 Task: Set your language preferences in Google Chrome.
Action: Mouse moved to (936, 23)
Screenshot: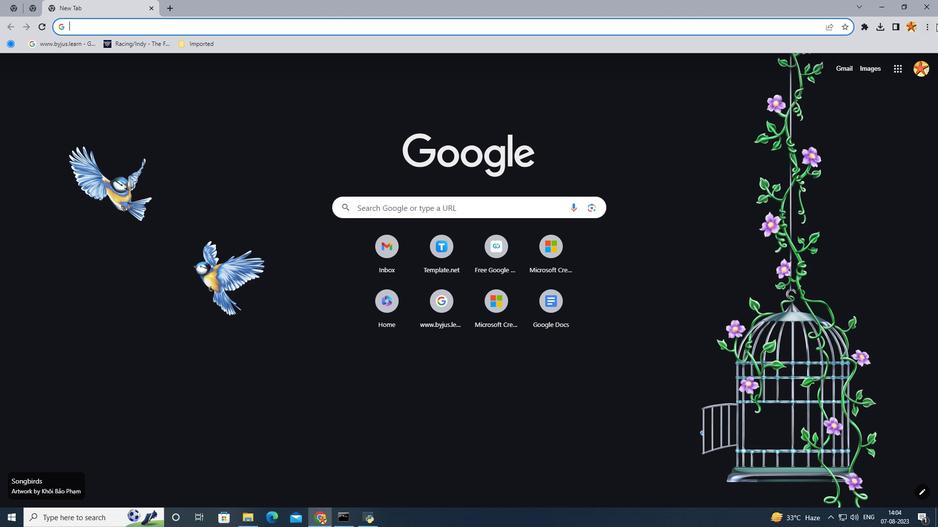 
Action: Mouse pressed left at (936, 23)
Screenshot: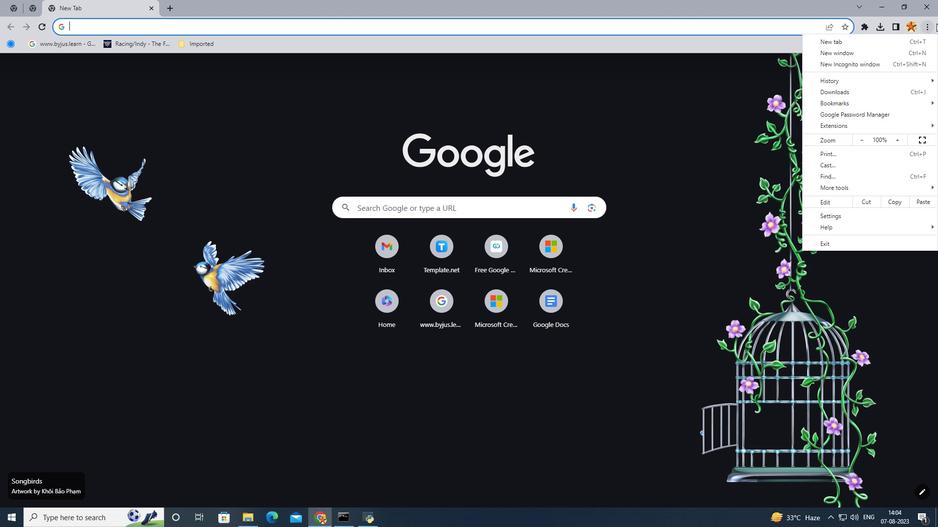
Action: Mouse moved to (828, 214)
Screenshot: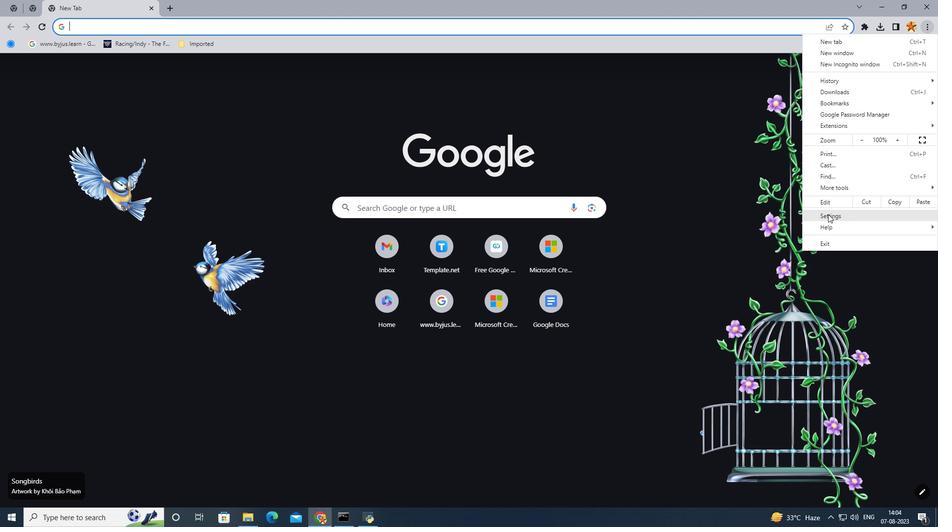 
Action: Mouse pressed left at (828, 214)
Screenshot: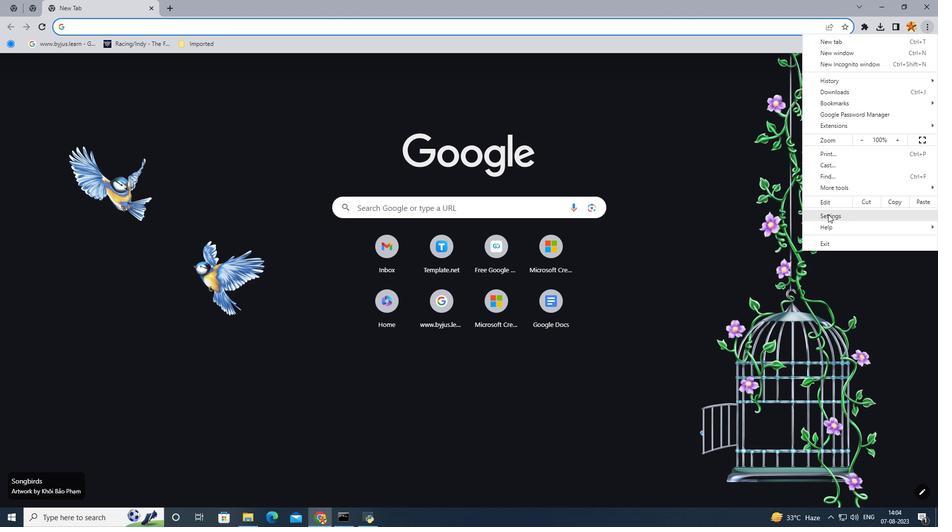 
Action: Mouse moved to (28, 244)
Screenshot: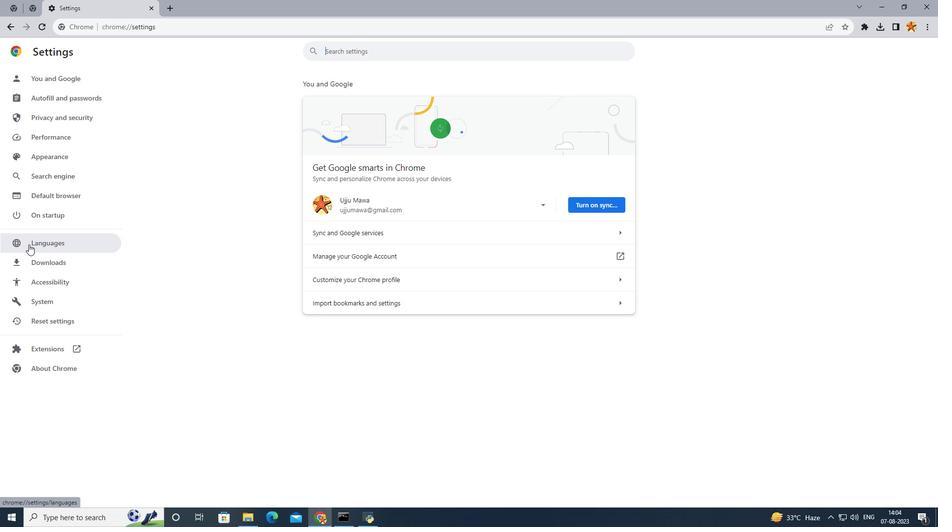 
Action: Mouse pressed left at (28, 244)
Screenshot: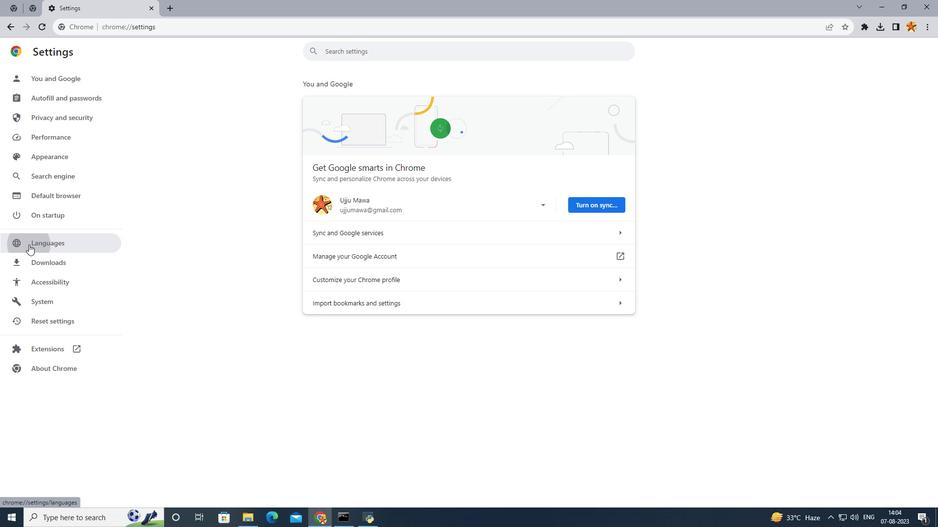 
Action: Mouse moved to (592, 120)
Screenshot: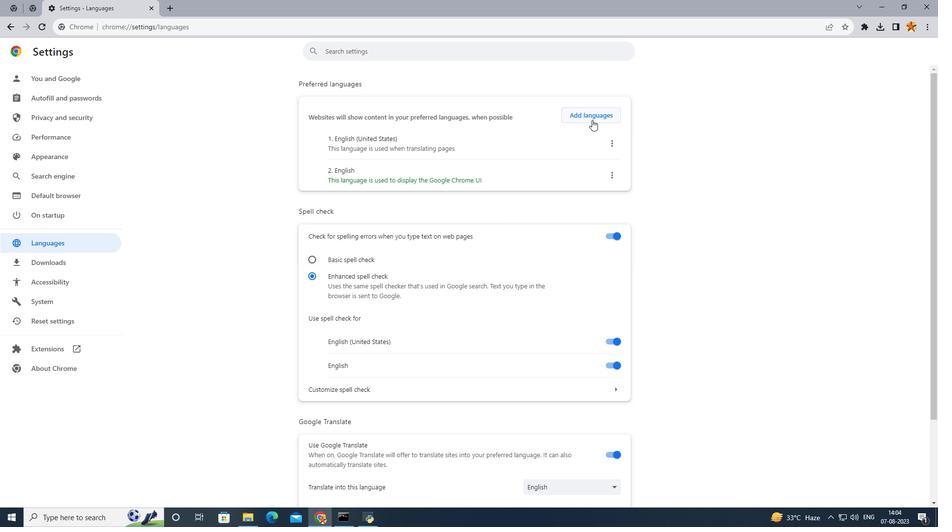 
Action: Mouse pressed left at (592, 120)
Screenshot: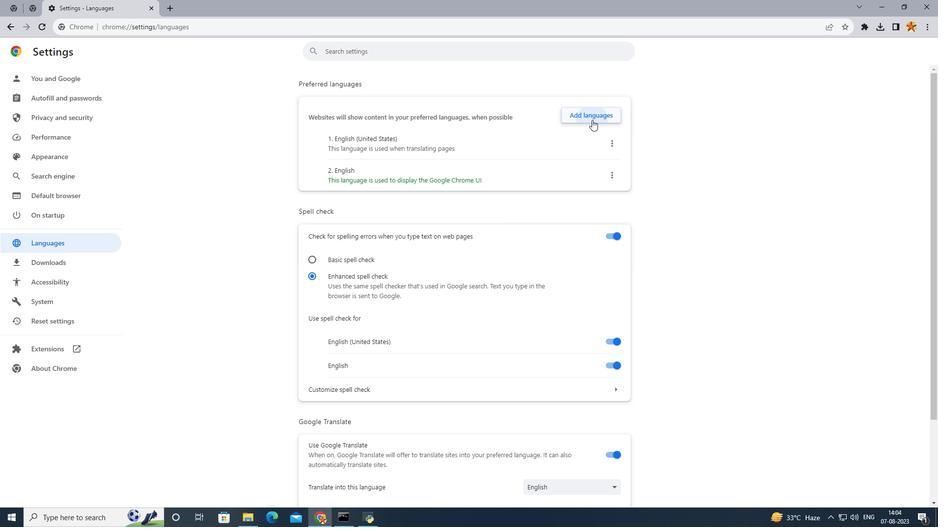 
Action: Mouse moved to (403, 257)
Screenshot: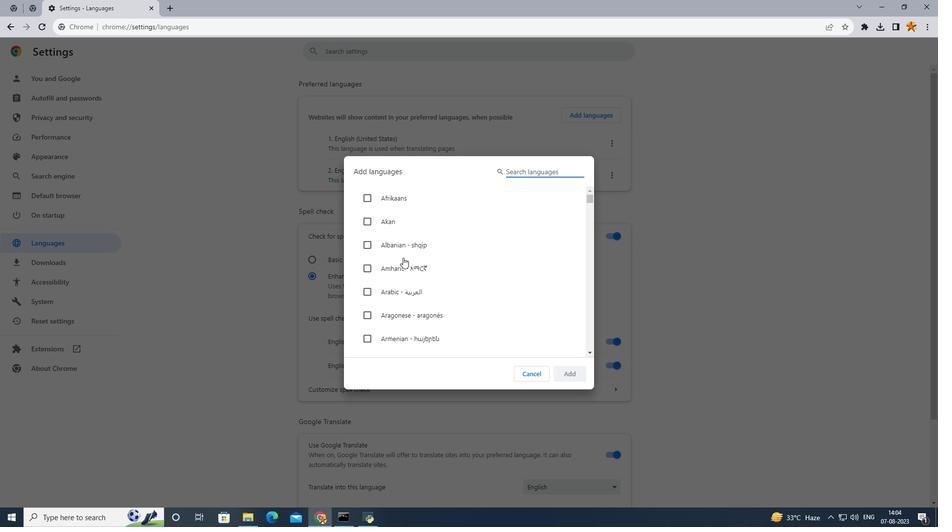
Action: Mouse scrolled (403, 257) with delta (0, 0)
Screenshot: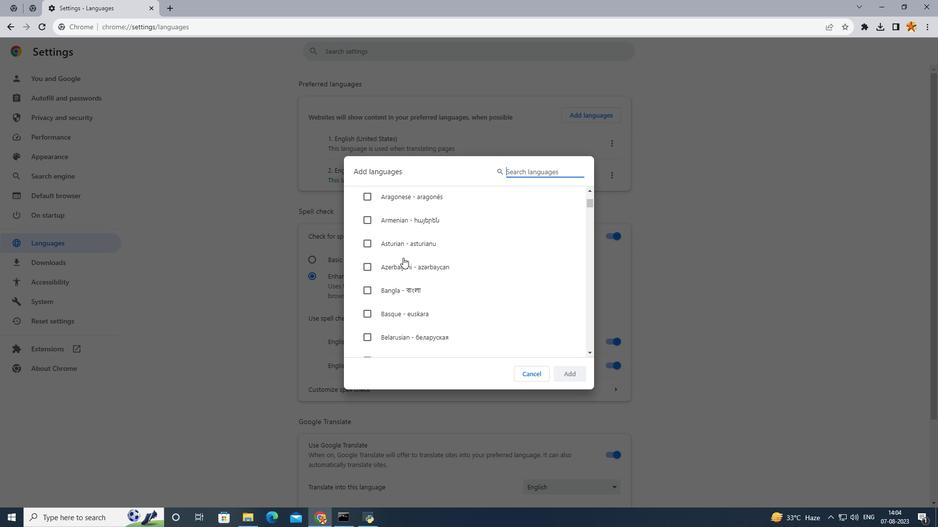 
Action: Mouse scrolled (403, 257) with delta (0, 0)
Screenshot: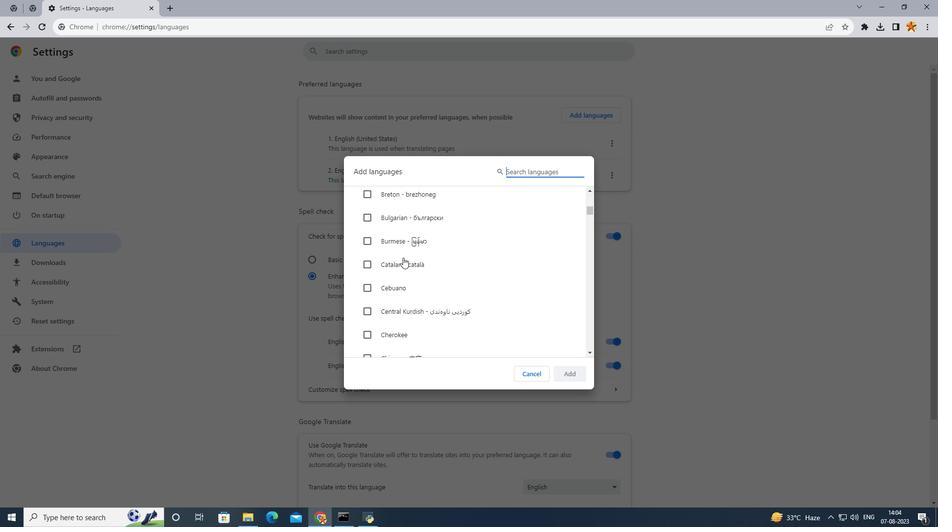 
Action: Mouse scrolled (403, 257) with delta (0, 0)
Screenshot: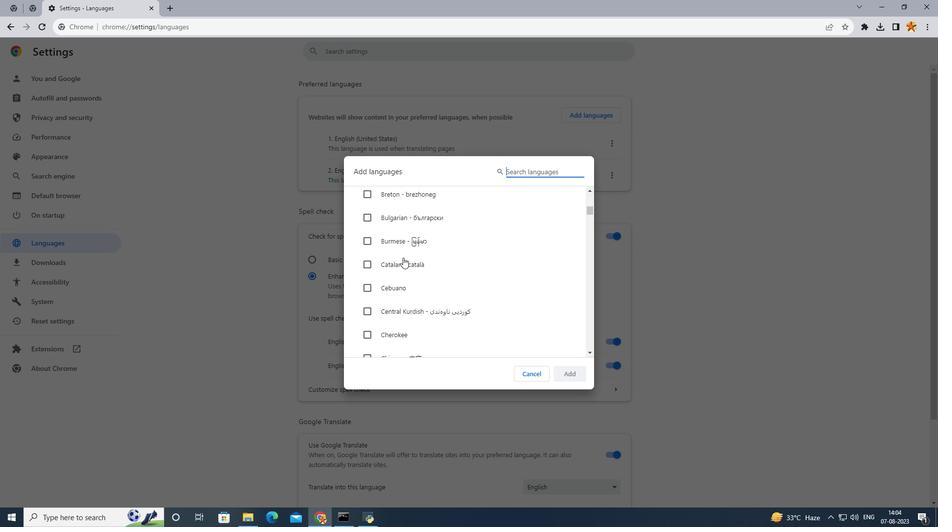 
Action: Mouse scrolled (403, 257) with delta (0, 0)
Screenshot: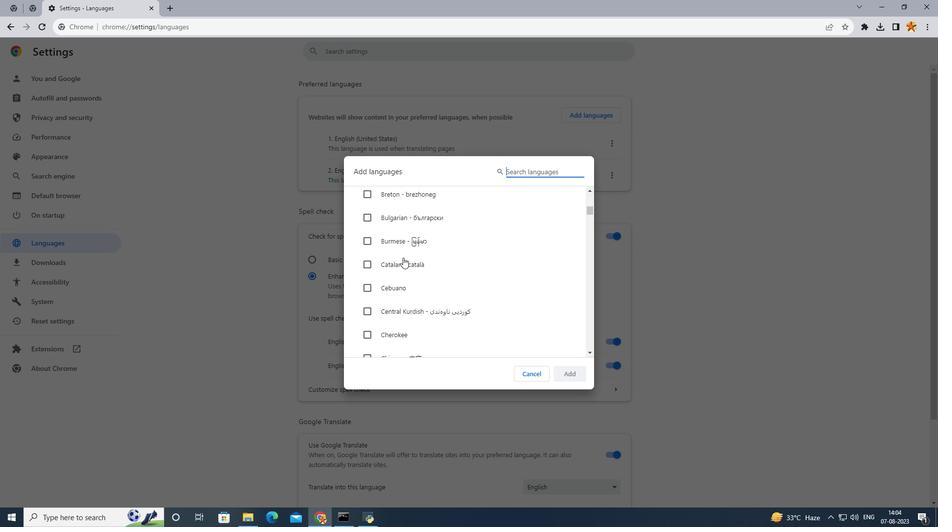 
Action: Mouse scrolled (403, 257) with delta (0, 0)
Screenshot: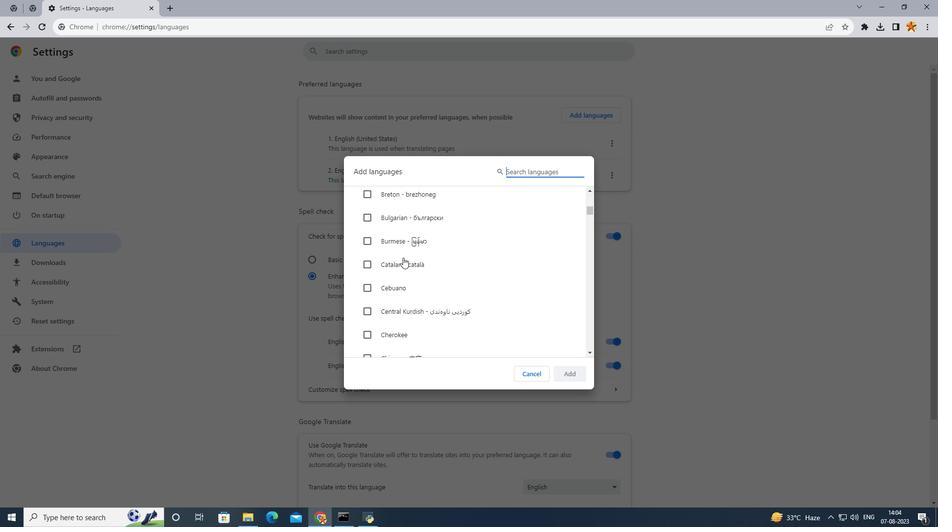 
Action: Mouse scrolled (403, 257) with delta (0, 0)
Screenshot: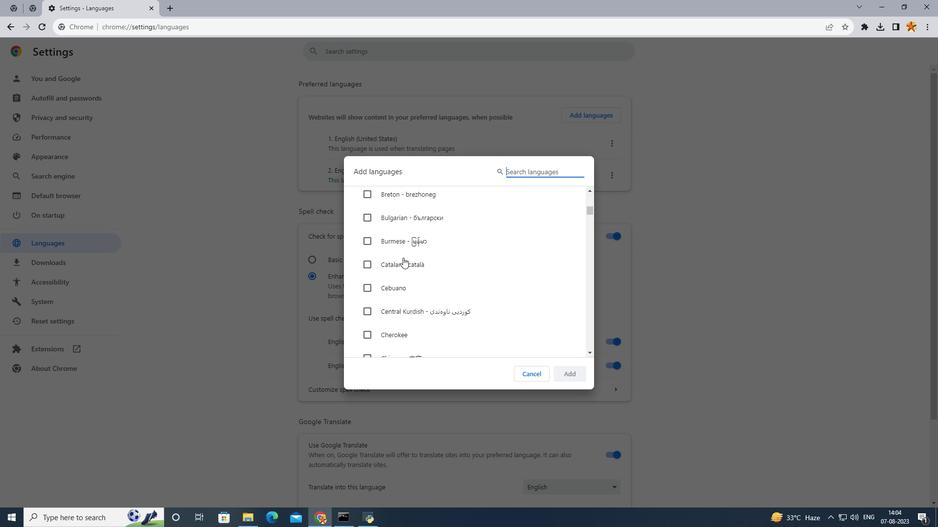 
Action: Mouse scrolled (403, 257) with delta (0, 0)
Screenshot: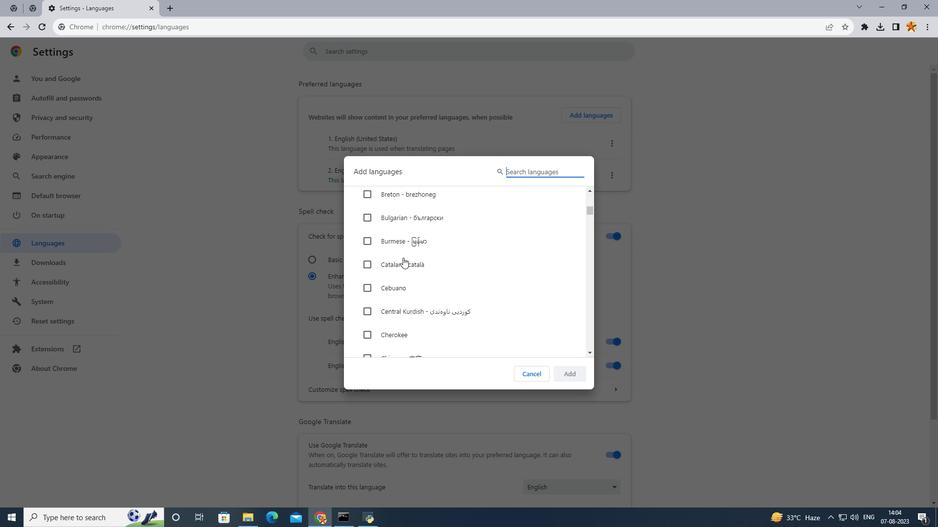 
Action: Mouse scrolled (403, 257) with delta (0, 0)
Screenshot: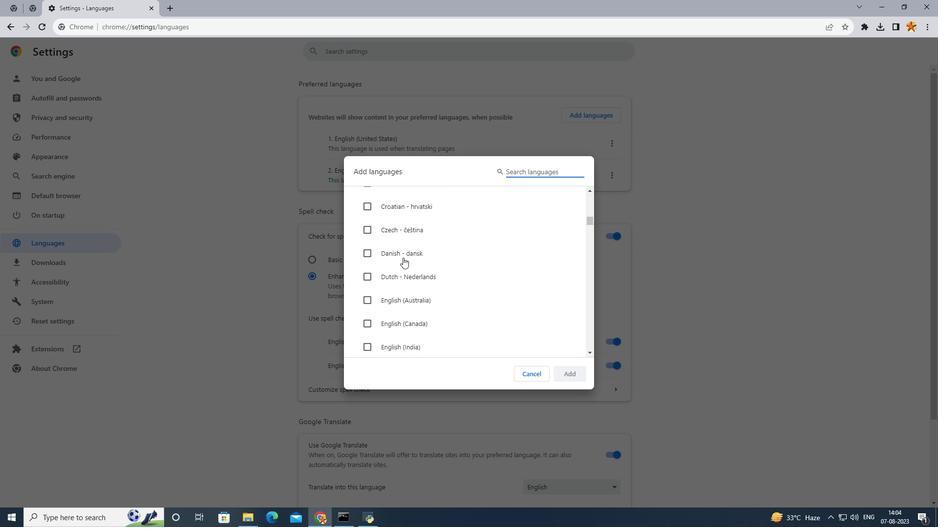 
Action: Mouse scrolled (403, 257) with delta (0, 0)
Screenshot: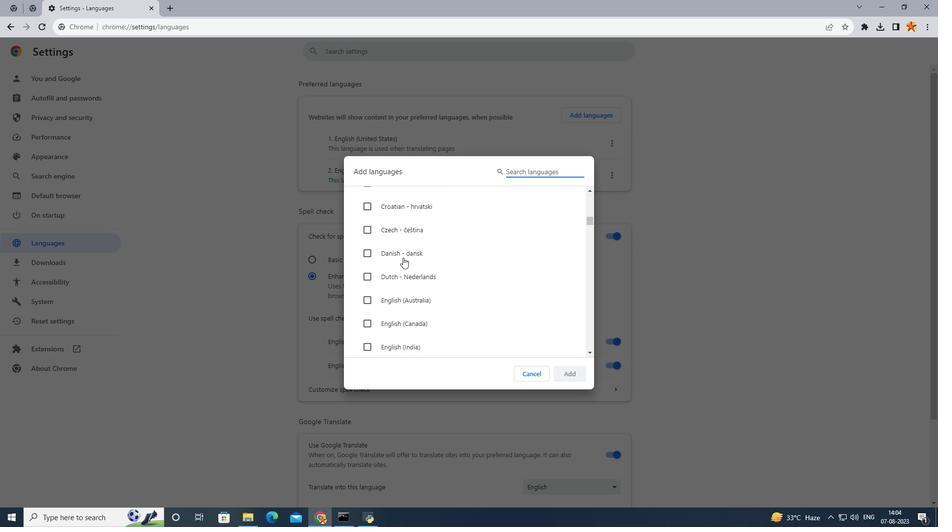 
Action: Mouse scrolled (403, 257) with delta (0, 0)
Screenshot: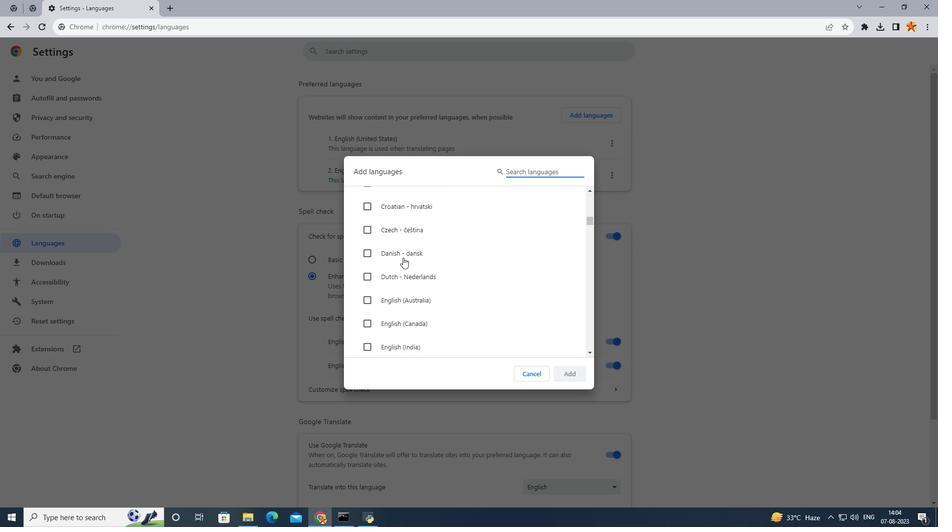 
Action: Mouse scrolled (403, 256) with delta (0, 0)
Screenshot: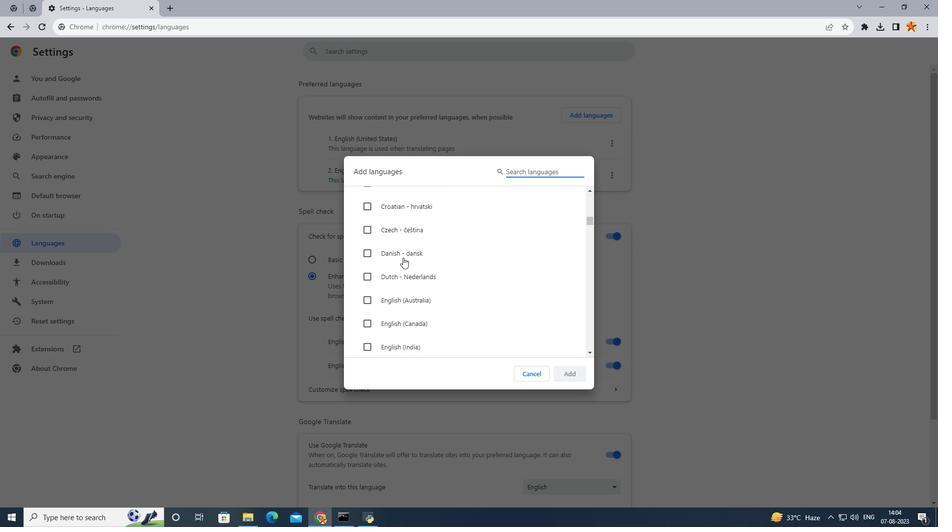 
Action: Mouse scrolled (403, 257) with delta (0, 0)
Screenshot: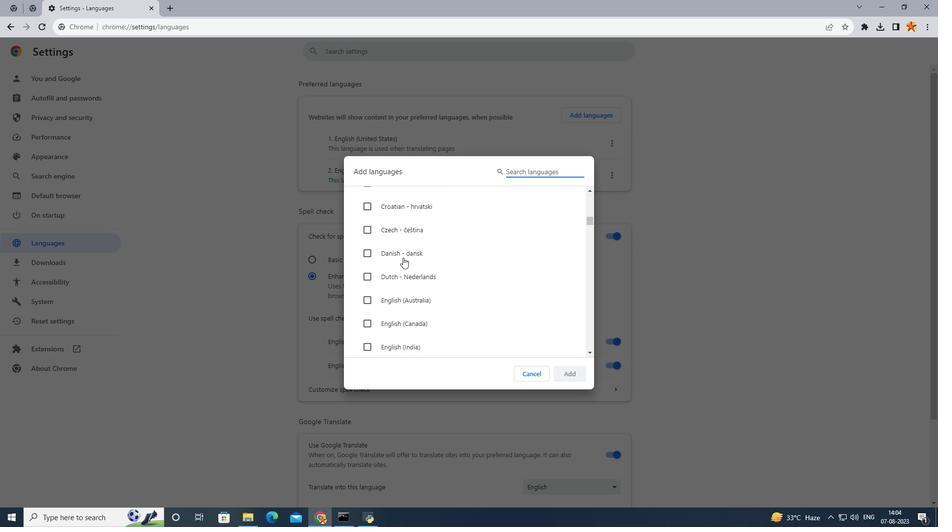 
Action: Mouse scrolled (403, 257) with delta (0, 0)
Screenshot: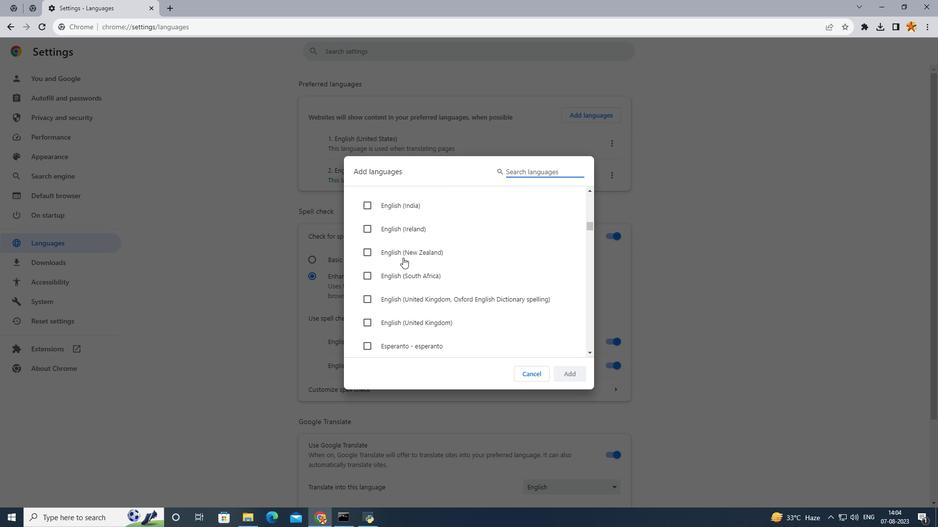 
Action: Mouse scrolled (403, 257) with delta (0, 0)
Screenshot: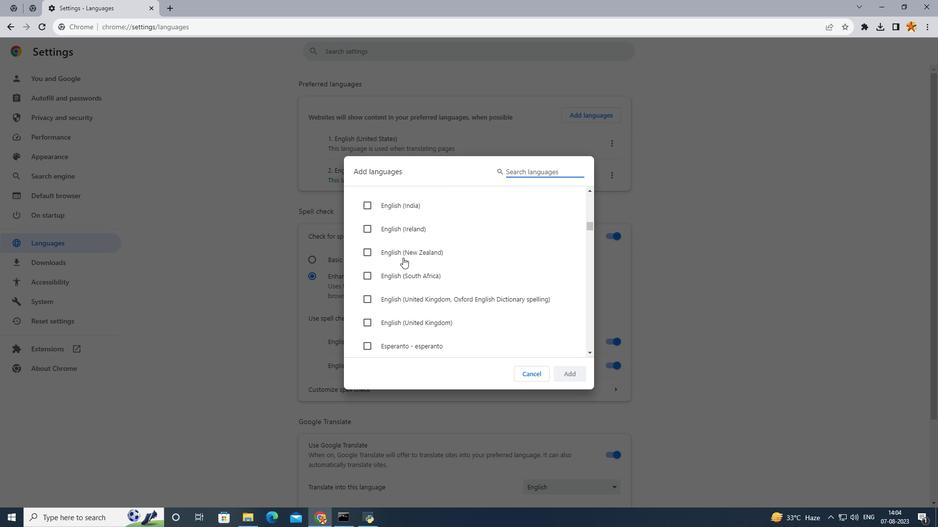
Action: Mouse scrolled (403, 257) with delta (0, 0)
Screenshot: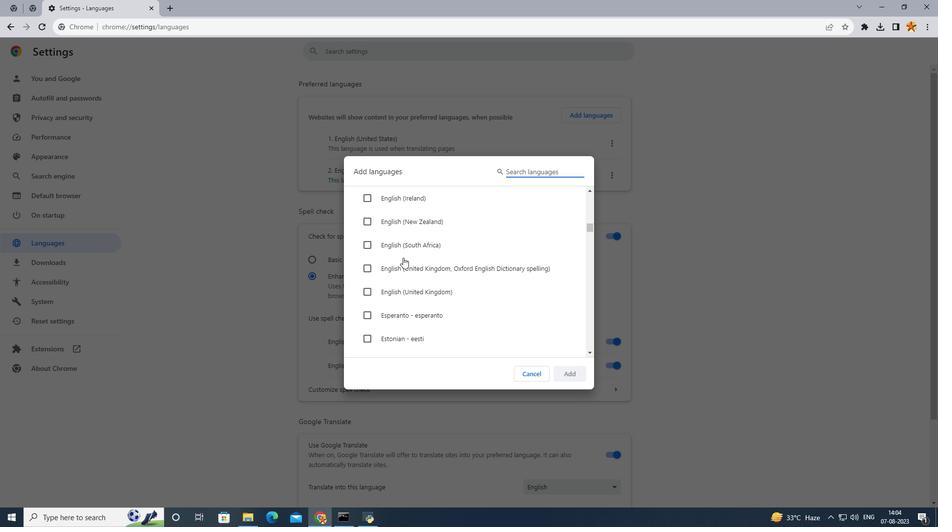 
Action: Mouse scrolled (403, 257) with delta (0, 0)
Screenshot: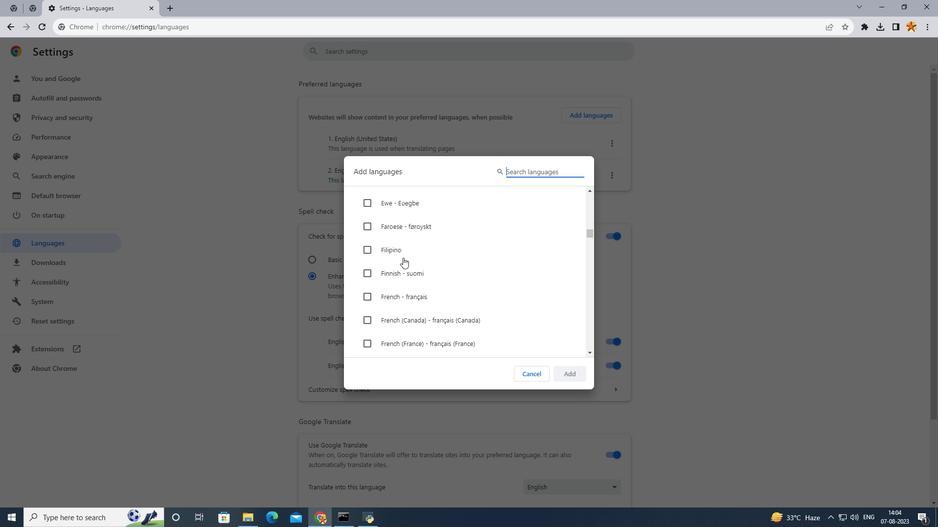
Action: Mouse scrolled (403, 257) with delta (0, 0)
Screenshot: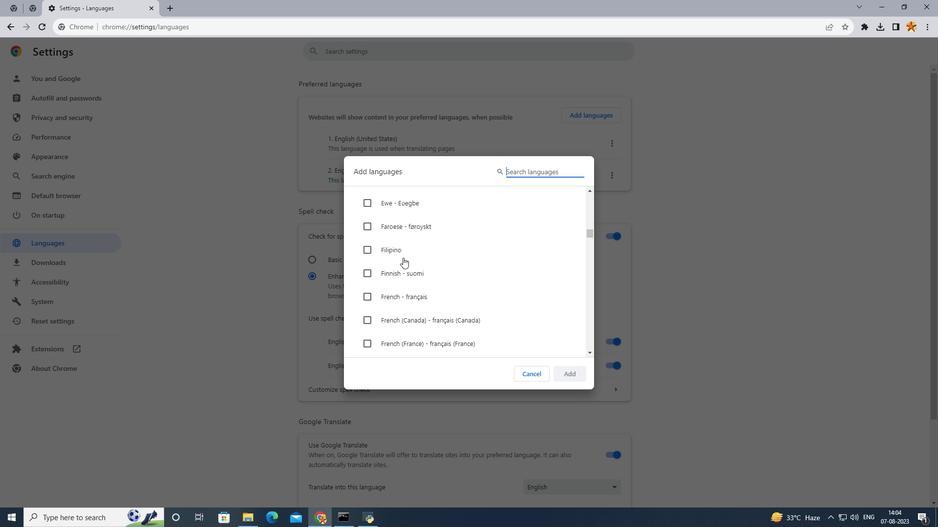 
Action: Mouse scrolled (403, 257) with delta (0, 0)
Screenshot: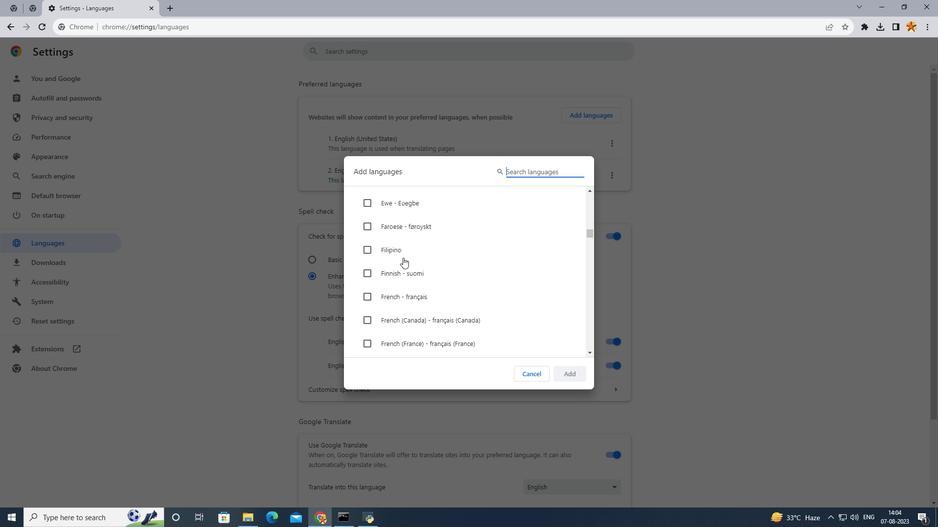 
Action: Mouse scrolled (403, 257) with delta (0, 0)
Screenshot: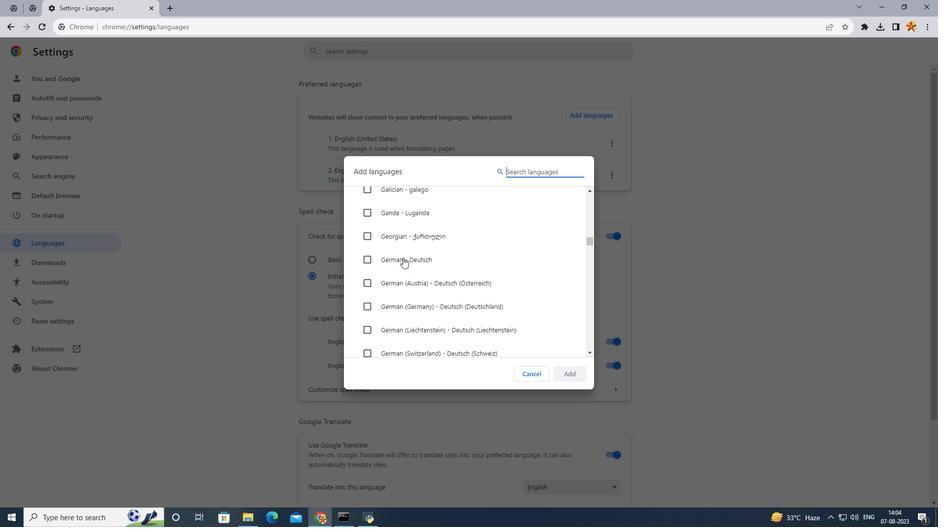 
Action: Mouse scrolled (403, 257) with delta (0, 0)
Screenshot: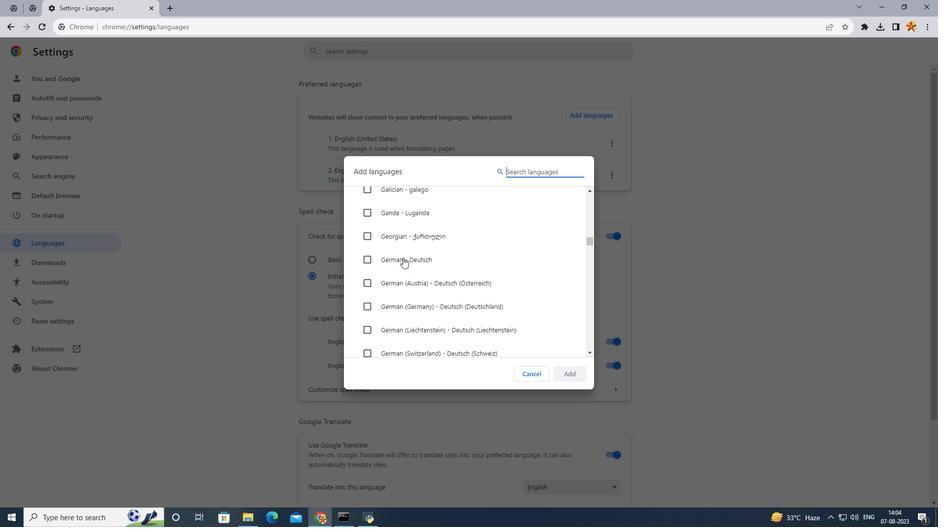 
Action: Mouse scrolled (403, 257) with delta (0, 0)
Screenshot: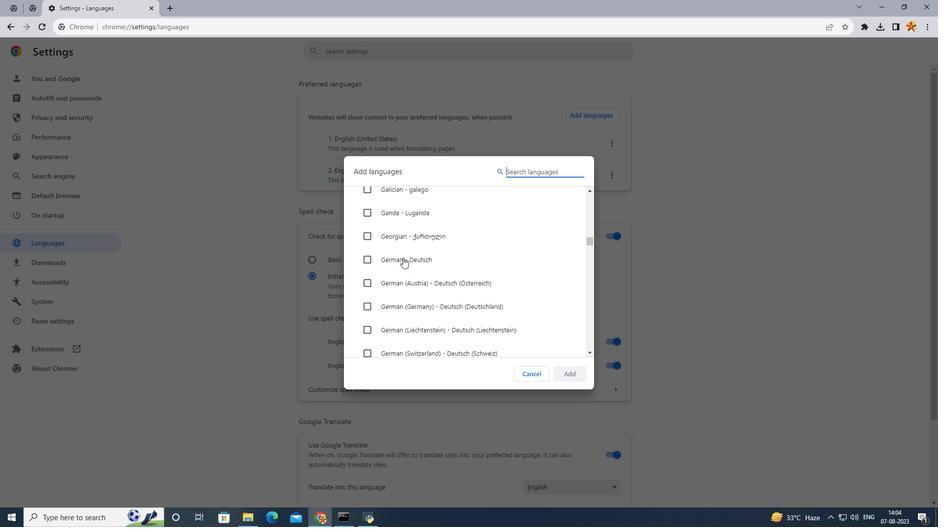 
Action: Mouse scrolled (403, 257) with delta (0, 0)
Screenshot: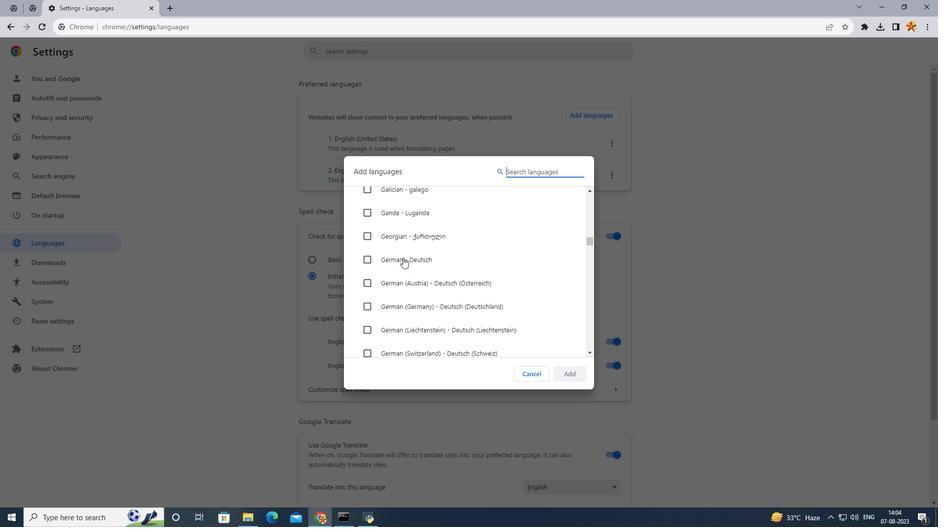
Action: Mouse scrolled (403, 257) with delta (0, 0)
Screenshot: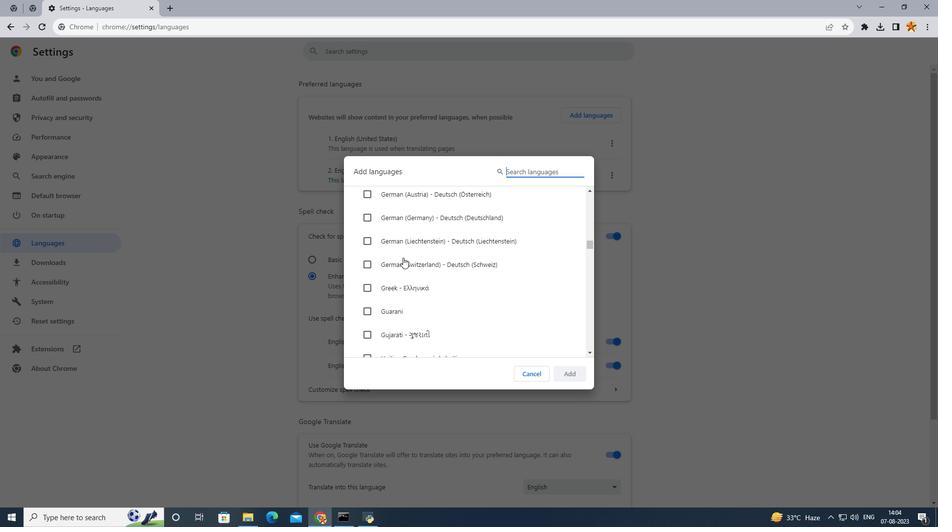 
Action: Mouse scrolled (403, 257) with delta (0, 0)
Screenshot: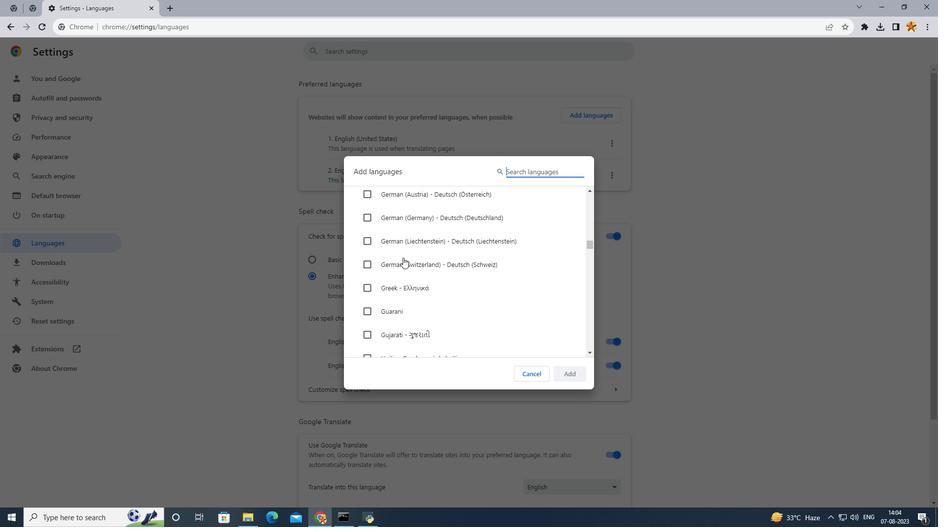 
Action: Mouse scrolled (403, 257) with delta (0, 0)
Screenshot: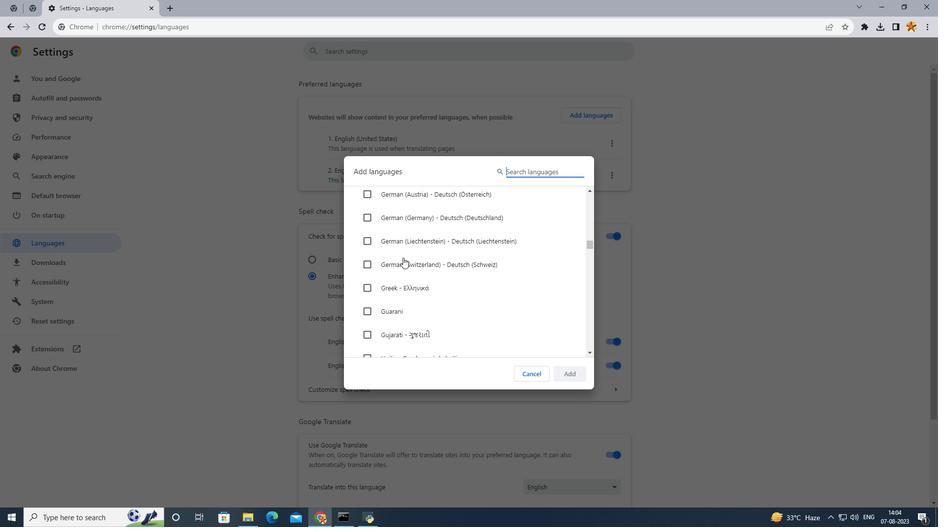 
Action: Mouse scrolled (403, 257) with delta (0, 0)
Screenshot: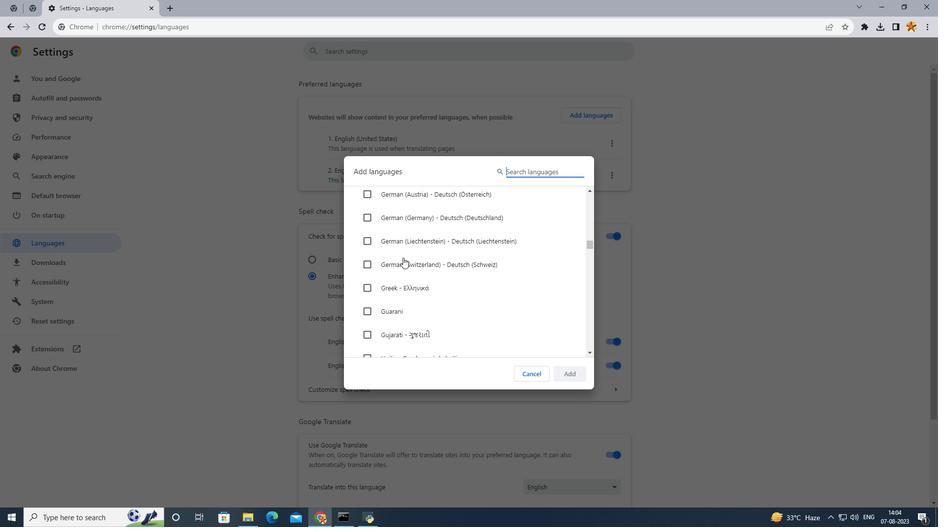 
Action: Mouse scrolled (403, 257) with delta (0, 0)
Screenshot: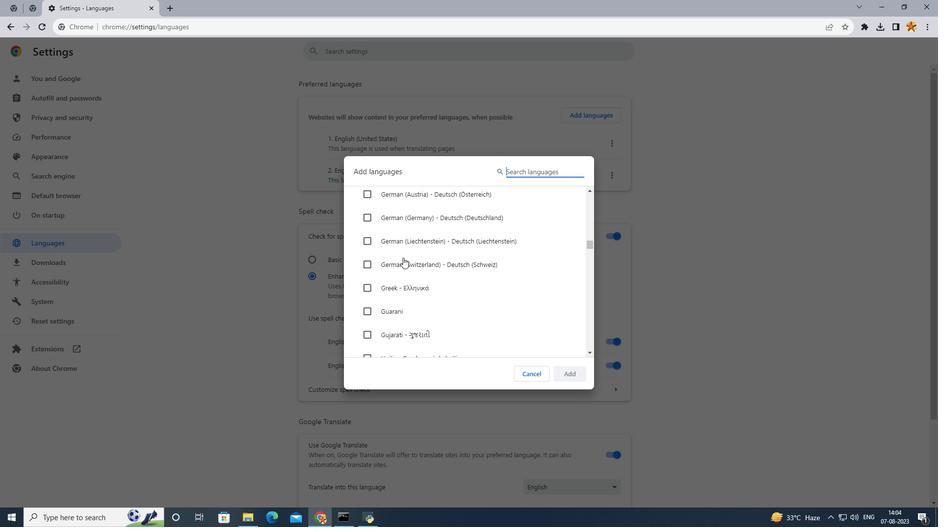 
Action: Mouse scrolled (403, 257) with delta (0, 0)
Screenshot: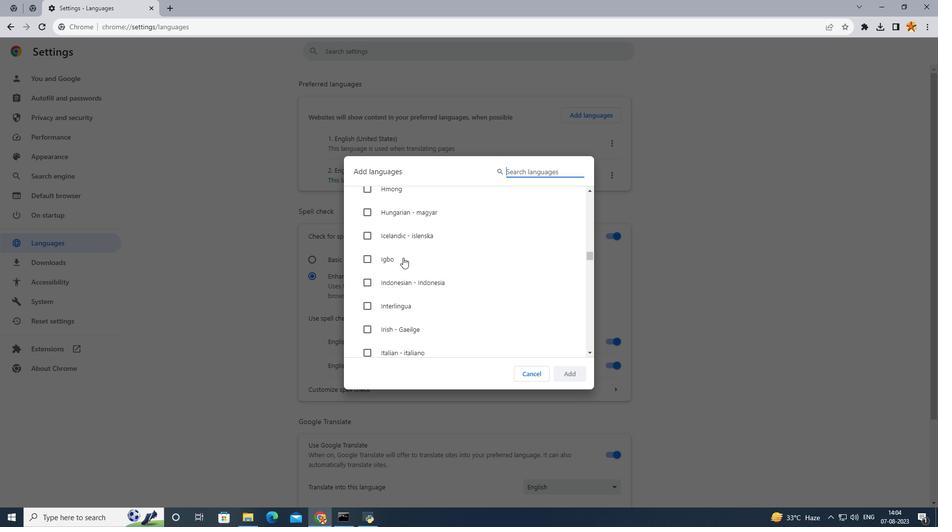 
Action: Mouse scrolled (403, 257) with delta (0, 0)
Screenshot: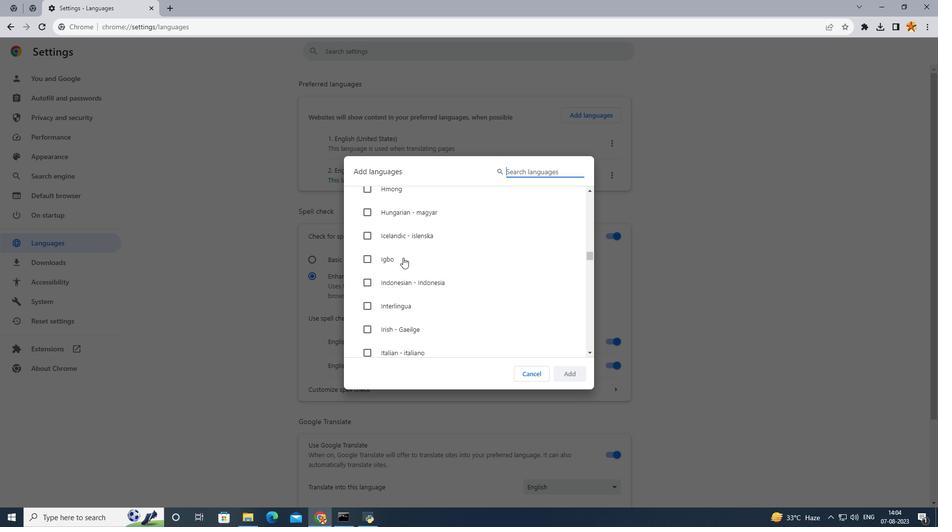 
Action: Mouse scrolled (403, 257) with delta (0, 0)
Screenshot: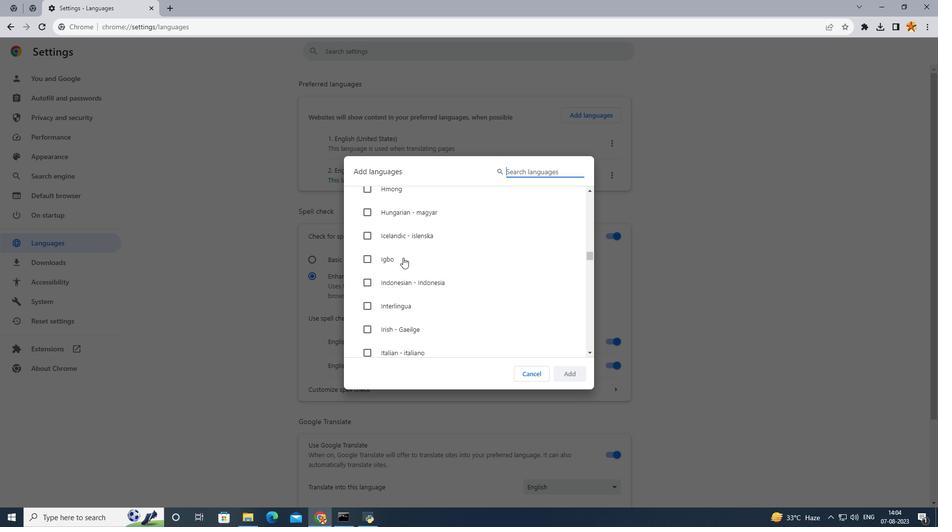 
Action: Mouse scrolled (403, 257) with delta (0, 0)
Screenshot: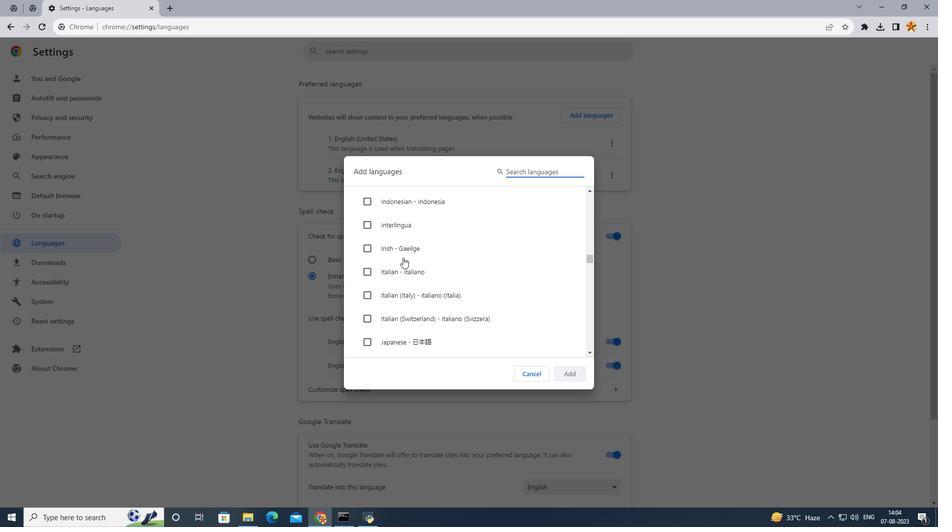 
Action: Mouse scrolled (403, 257) with delta (0, 0)
Screenshot: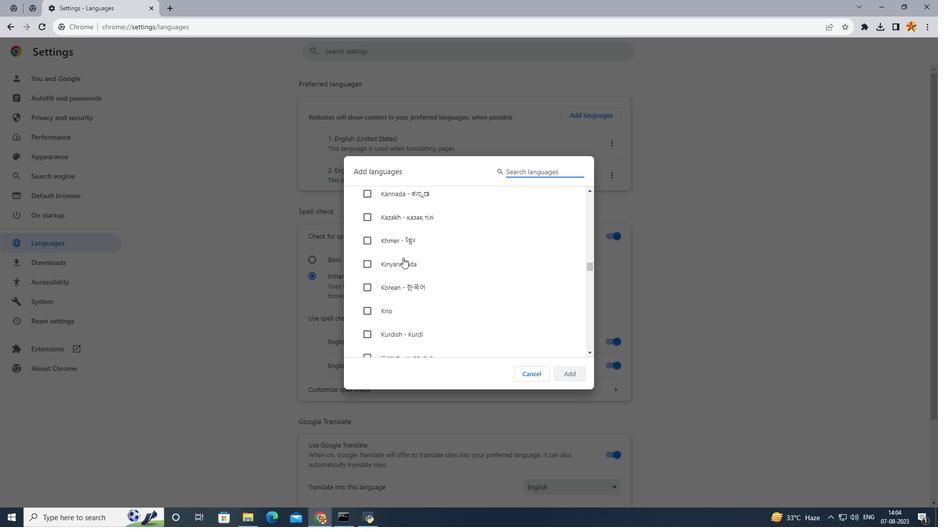 
Action: Mouse scrolled (403, 257) with delta (0, 0)
Screenshot: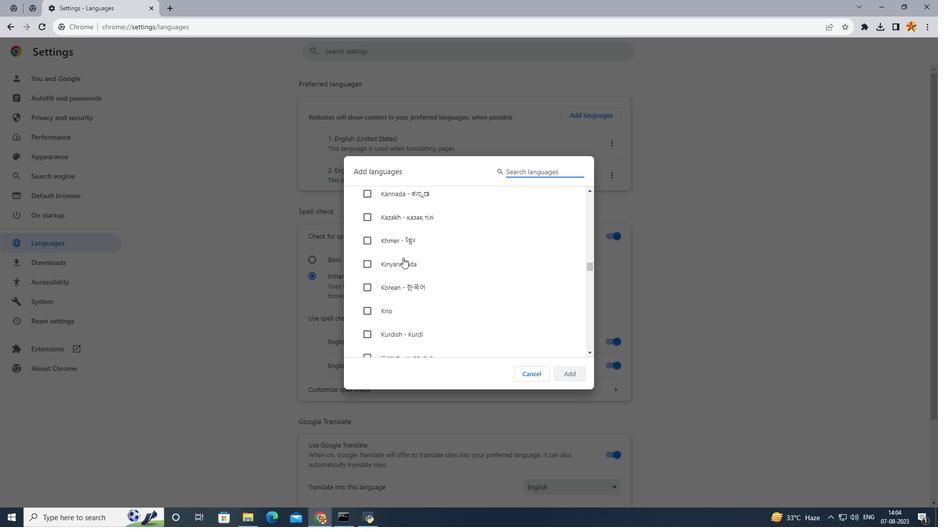 
Action: Mouse scrolled (403, 256) with delta (0, 0)
Screenshot: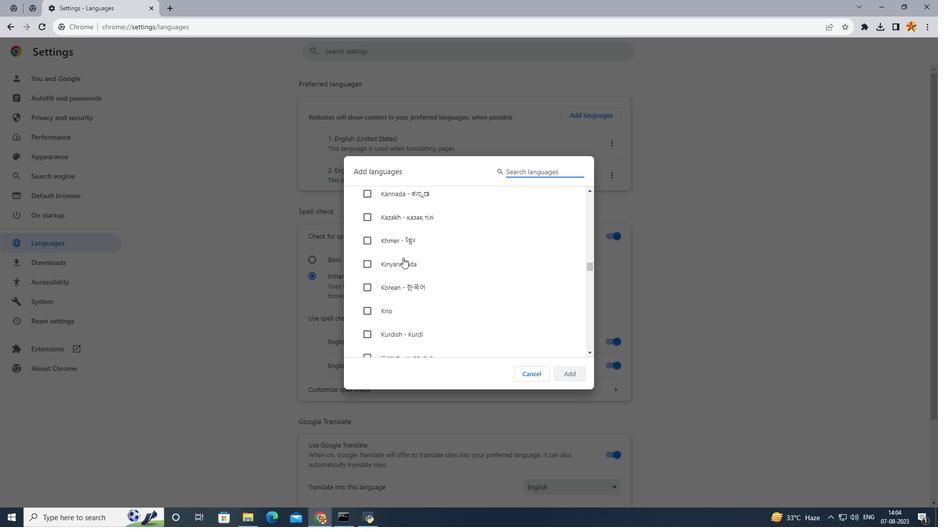 
Action: Mouse scrolled (403, 257) with delta (0, 0)
Screenshot: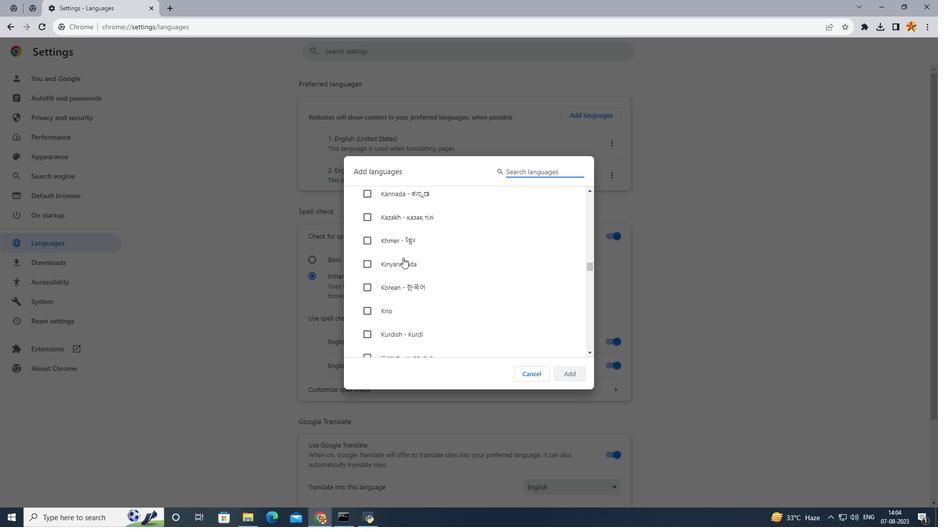 
Action: Mouse scrolled (403, 257) with delta (0, 0)
Screenshot: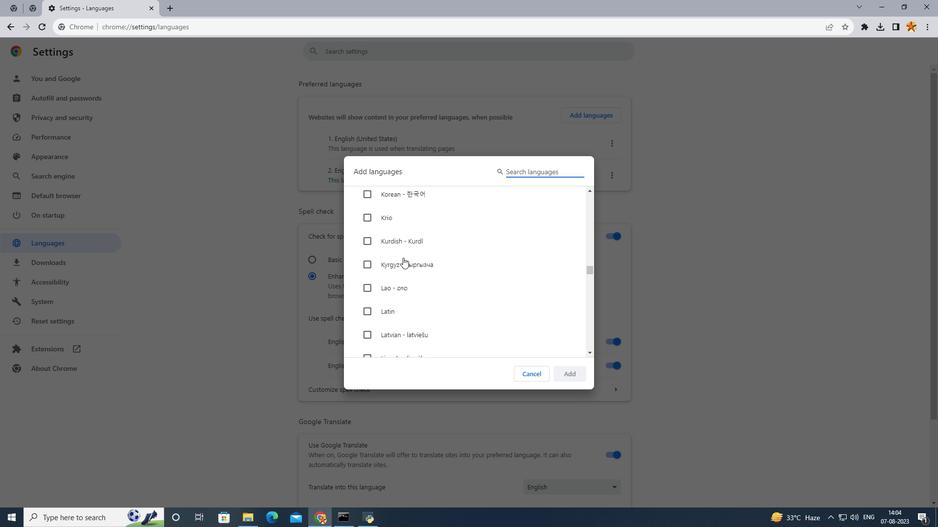 
Action: Mouse scrolled (403, 257) with delta (0, 0)
Screenshot: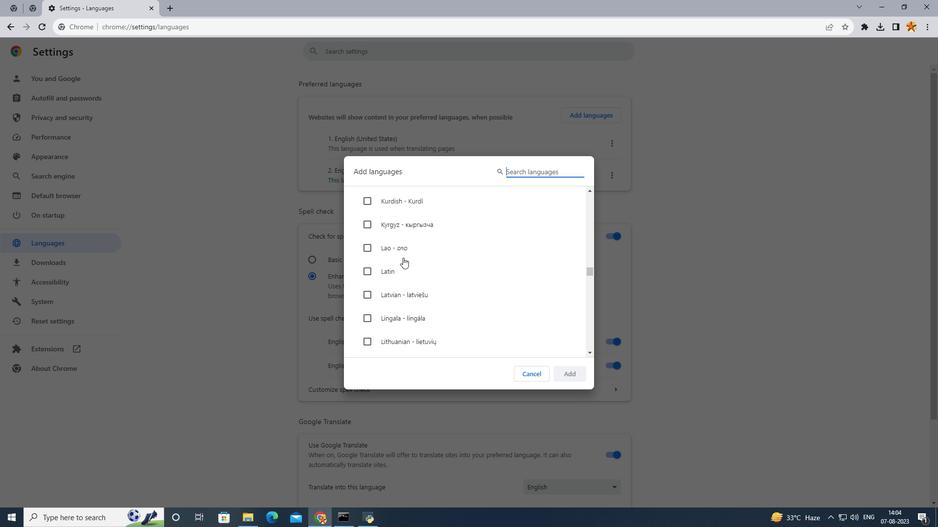 
Action: Mouse scrolled (403, 257) with delta (0, 0)
Screenshot: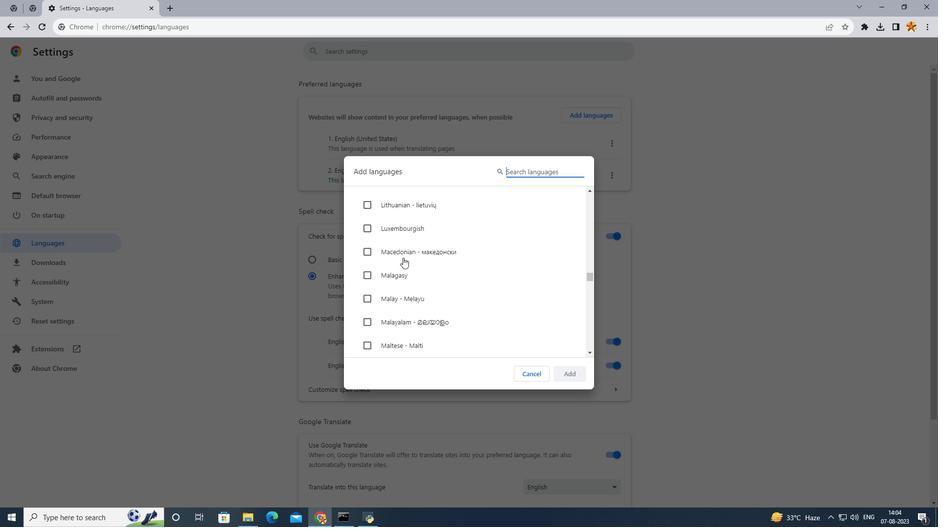 
Action: Mouse scrolled (403, 257) with delta (0, 0)
Screenshot: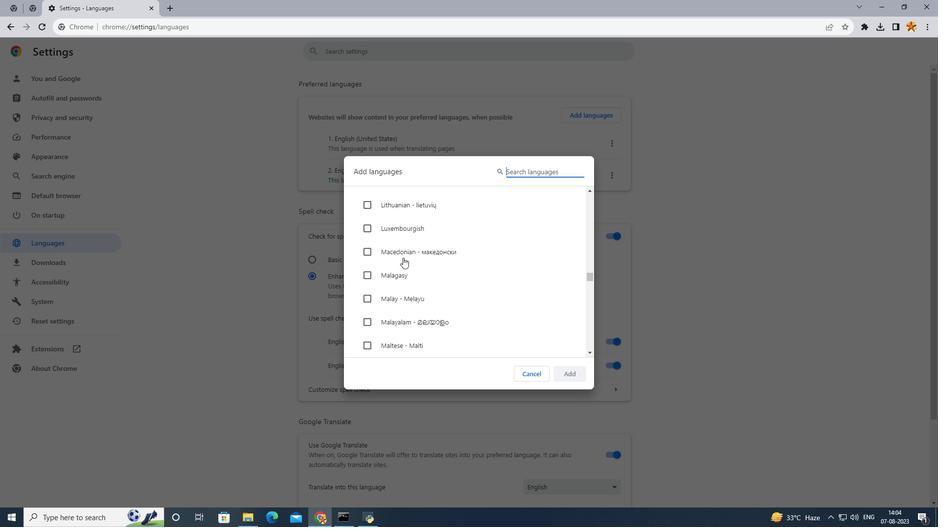 
Action: Mouse scrolled (403, 257) with delta (0, 0)
Screenshot: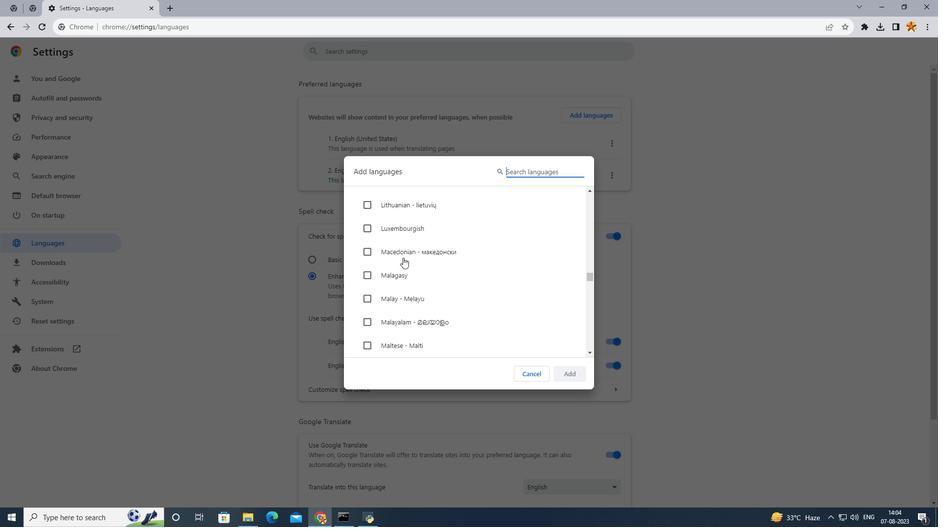 
Action: Mouse scrolled (403, 257) with delta (0, 0)
Screenshot: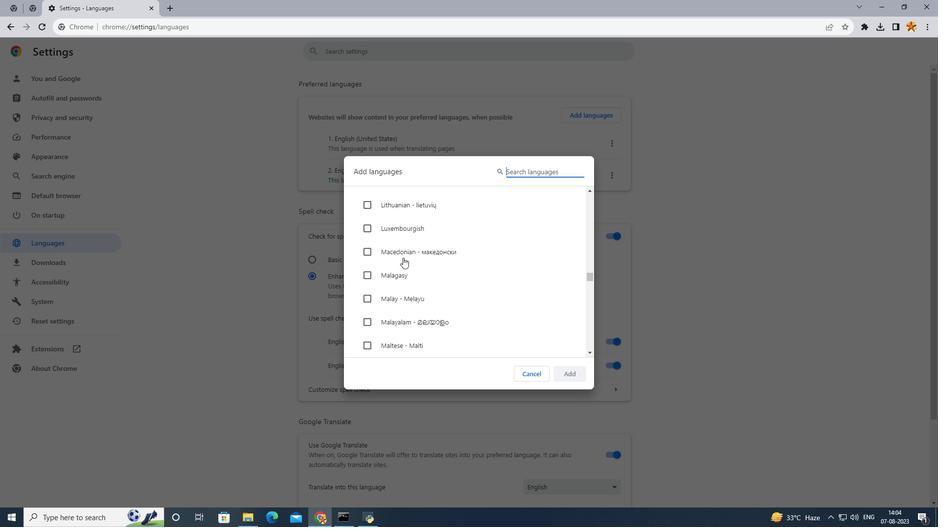 
Action: Mouse scrolled (403, 257) with delta (0, 0)
Screenshot: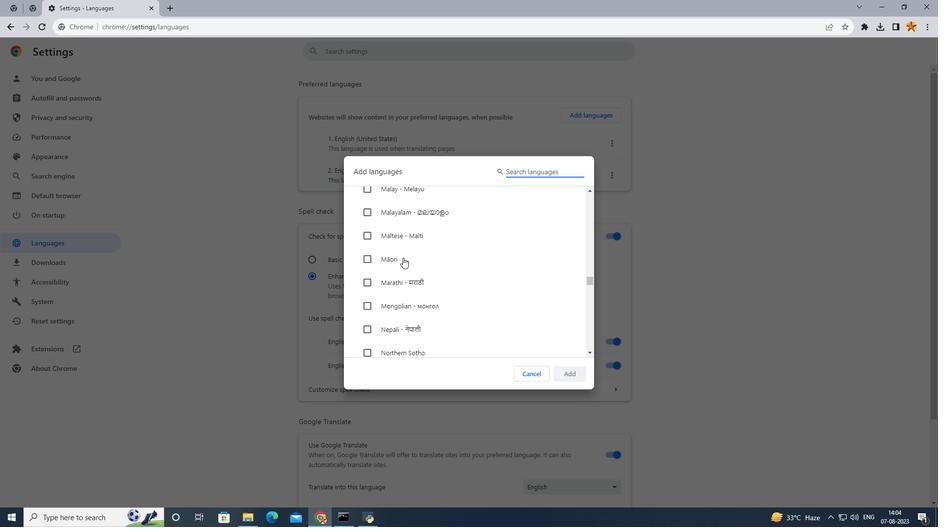 
Action: Mouse scrolled (403, 258) with delta (0, 0)
Screenshot: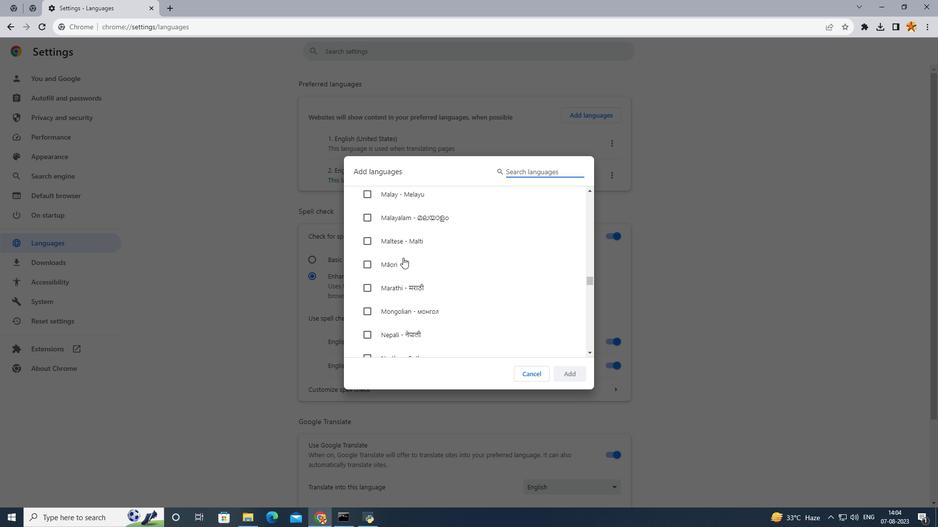 
Action: Mouse scrolled (403, 258) with delta (0, 0)
Screenshot: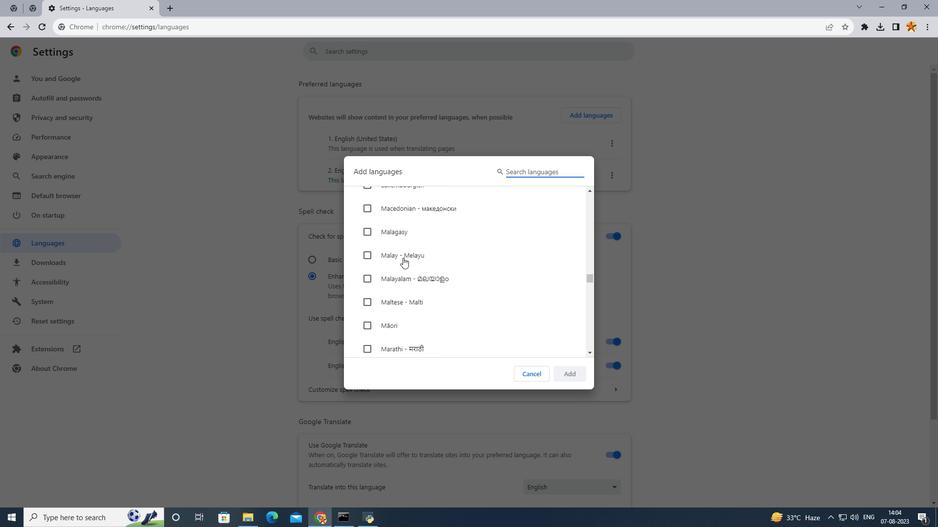 
Action: Mouse scrolled (403, 257) with delta (0, 0)
Screenshot: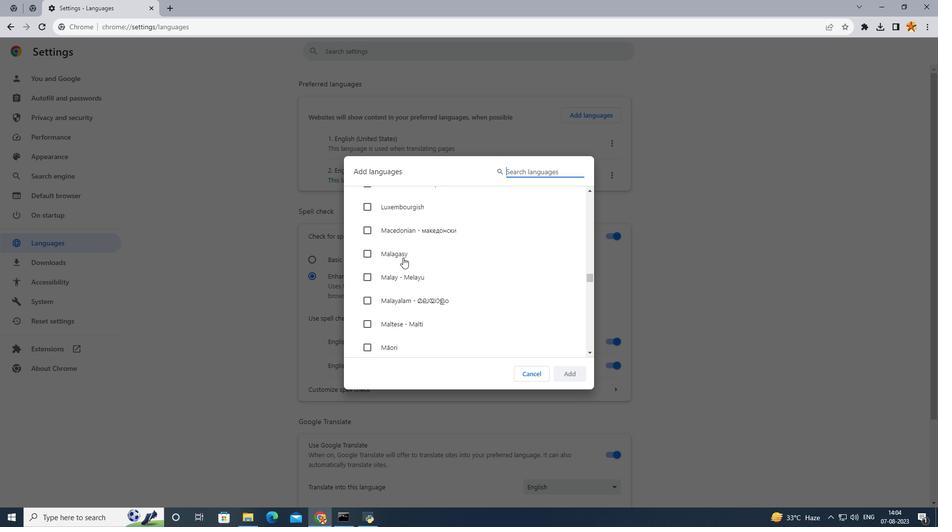 
Action: Mouse scrolled (403, 257) with delta (0, 0)
Screenshot: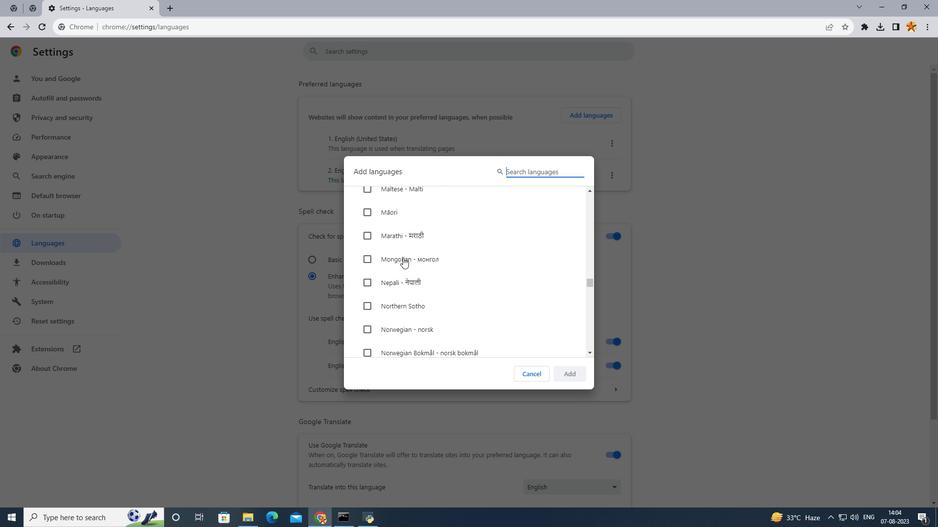 
Action: Mouse scrolled (403, 257) with delta (0, 0)
Screenshot: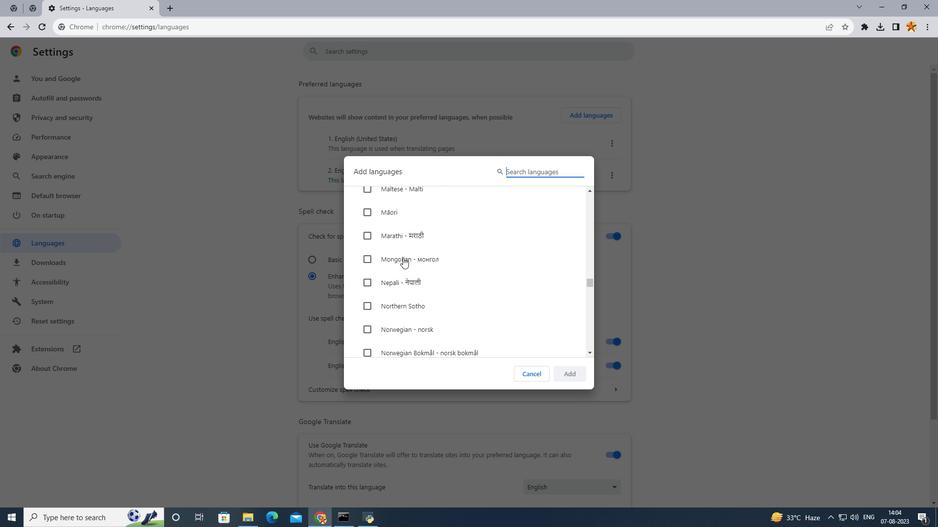 
Action: Mouse scrolled (403, 257) with delta (0, 0)
Screenshot: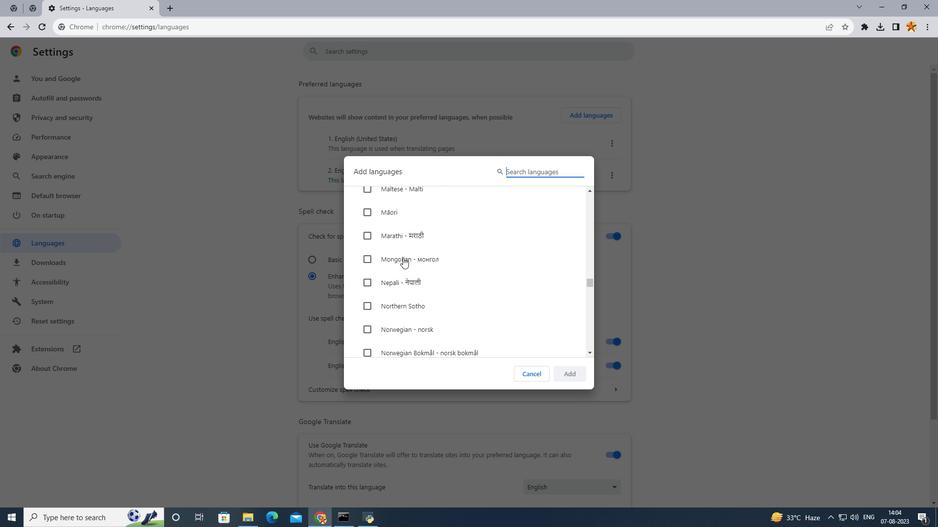 
Action: Mouse scrolled (403, 257) with delta (0, 0)
Screenshot: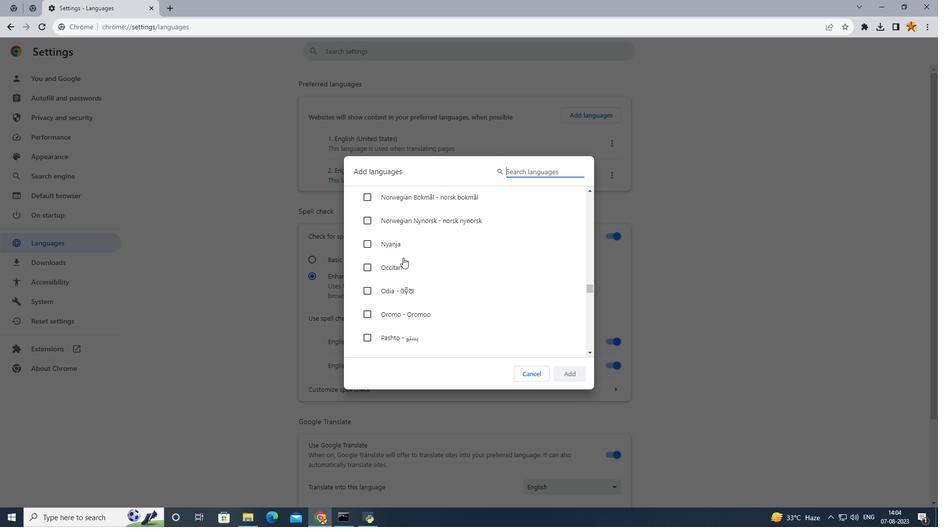 
Action: Mouse scrolled (403, 257) with delta (0, 0)
Screenshot: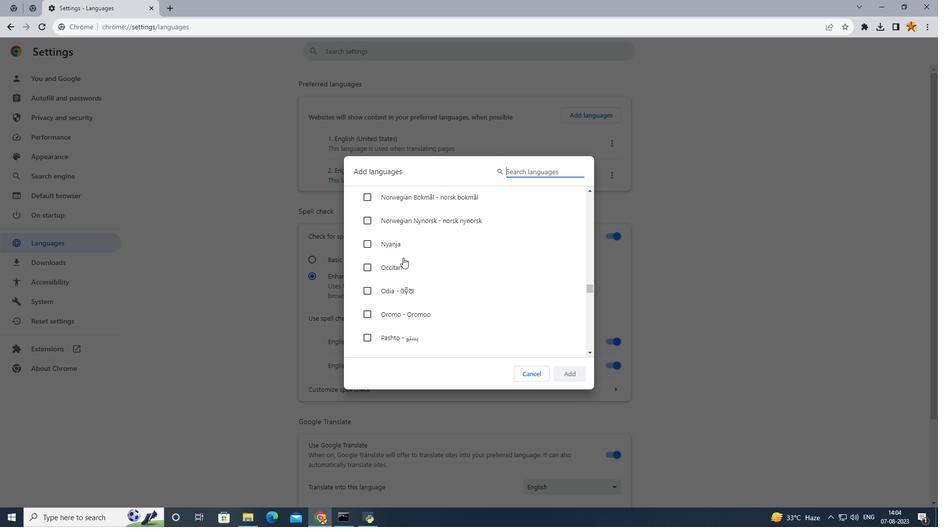 
Action: Mouse scrolled (403, 257) with delta (0, 0)
Screenshot: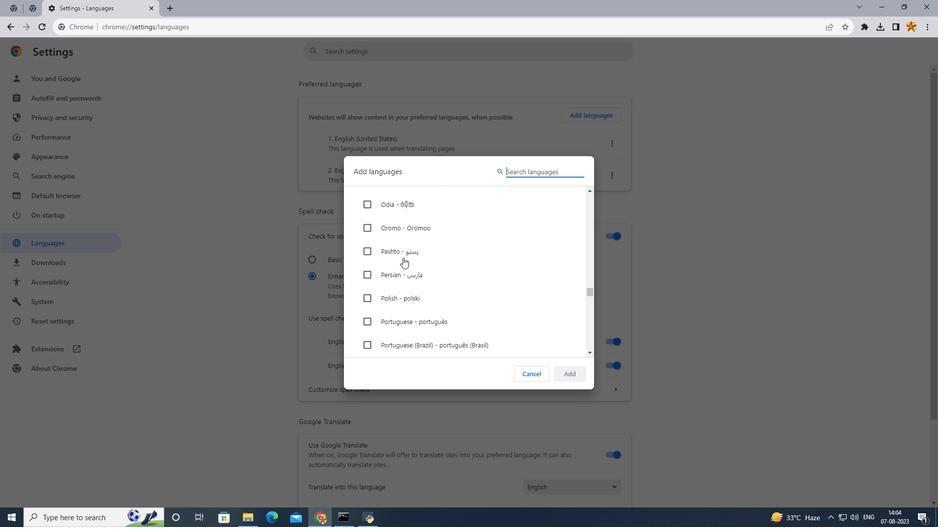 
Action: Mouse scrolled (403, 257) with delta (0, 0)
Screenshot: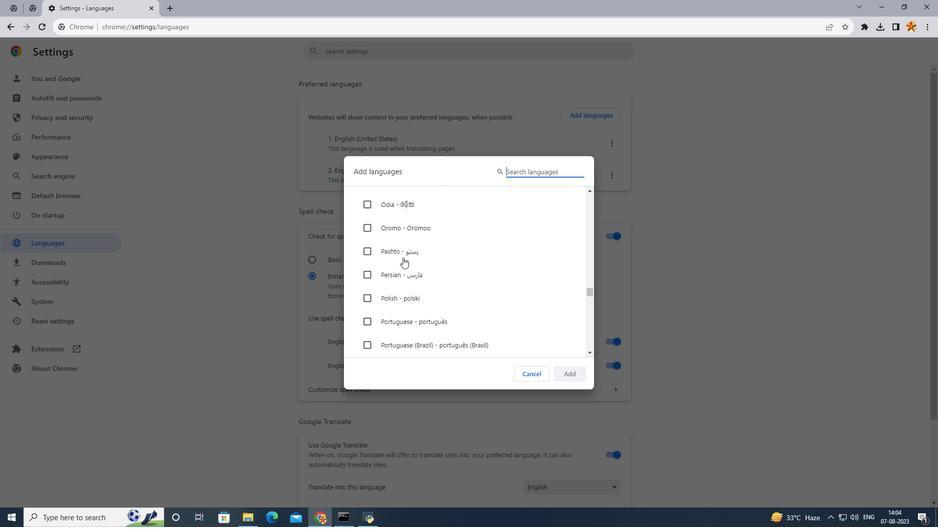 
Action: Mouse scrolled (403, 258) with delta (0, 0)
Screenshot: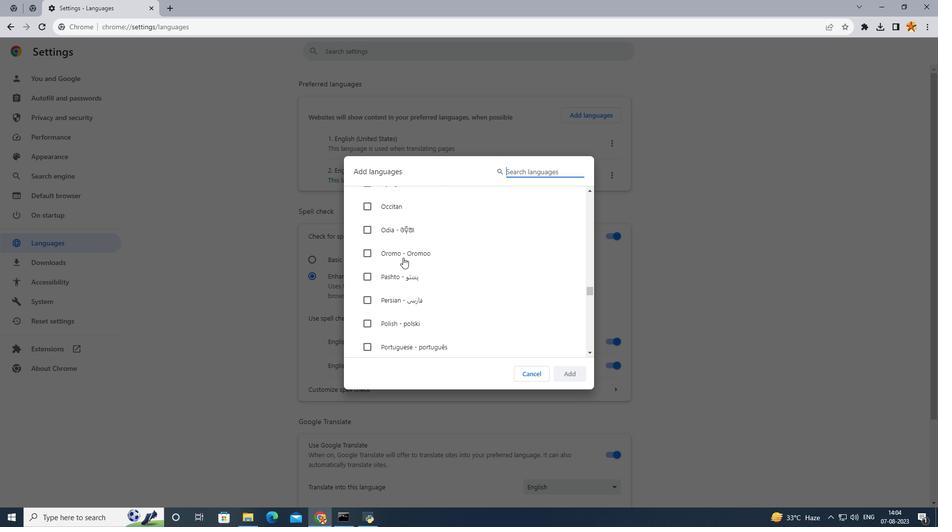 
Action: Mouse scrolled (403, 258) with delta (0, 0)
Screenshot: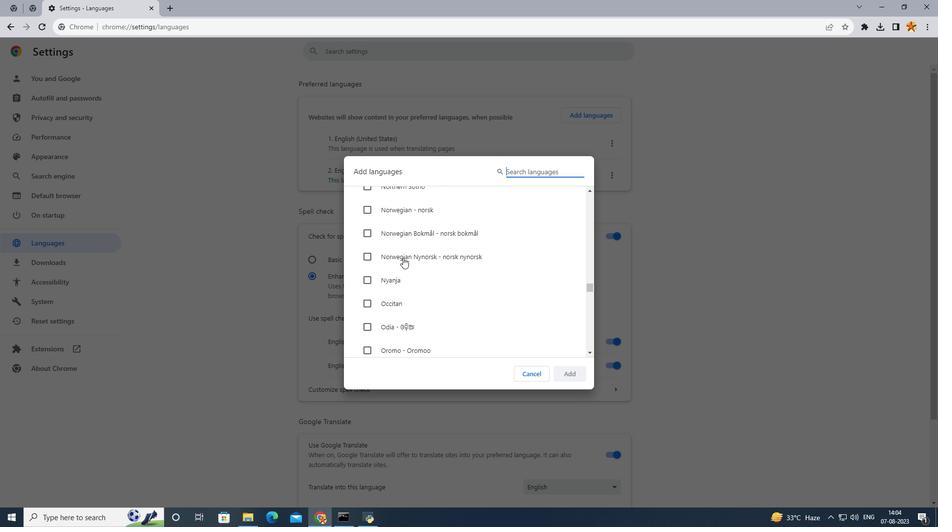 
Action: Mouse scrolled (403, 258) with delta (0, 0)
Screenshot: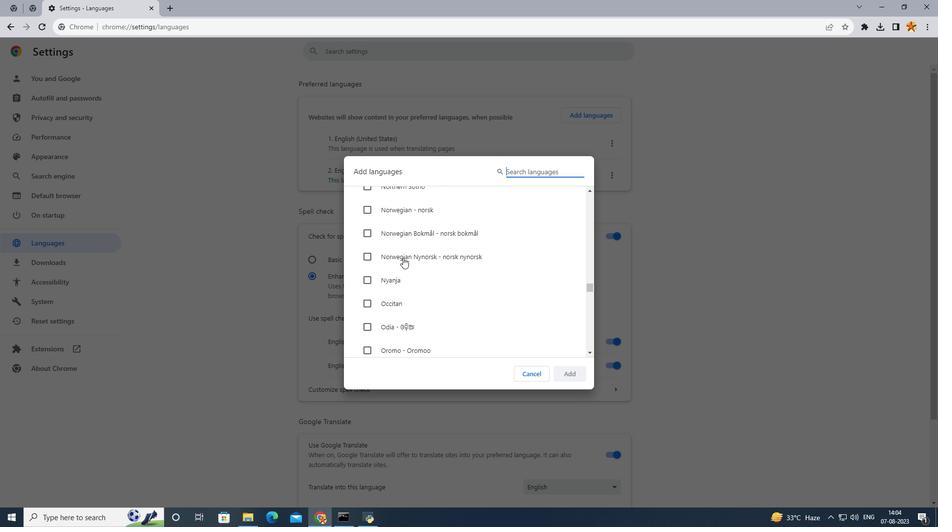 
Action: Mouse scrolled (403, 258) with delta (0, 0)
Screenshot: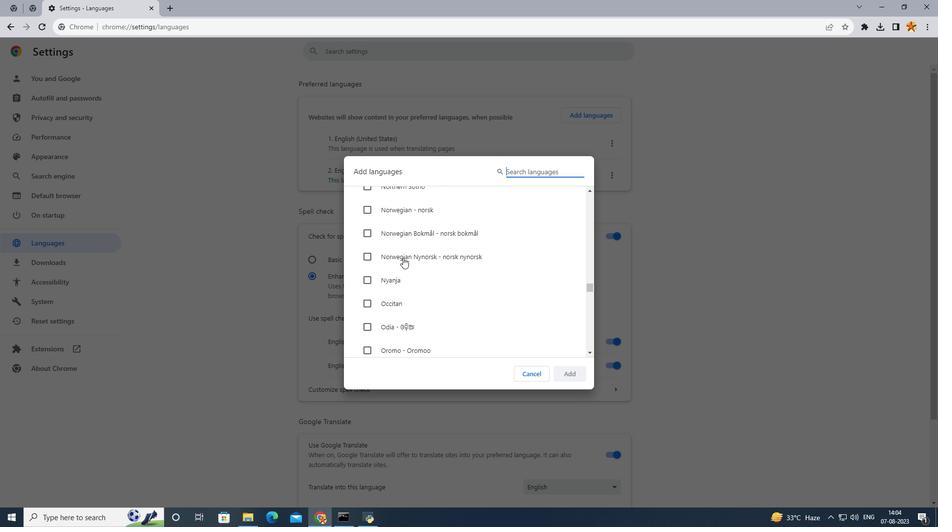 
Action: Mouse scrolled (403, 258) with delta (0, 0)
Screenshot: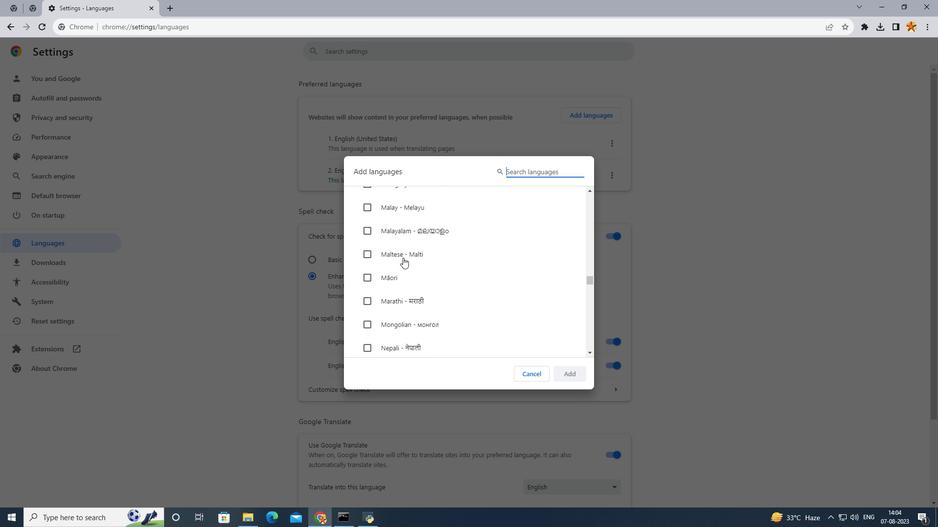 
Action: Mouse scrolled (403, 258) with delta (0, 0)
Screenshot: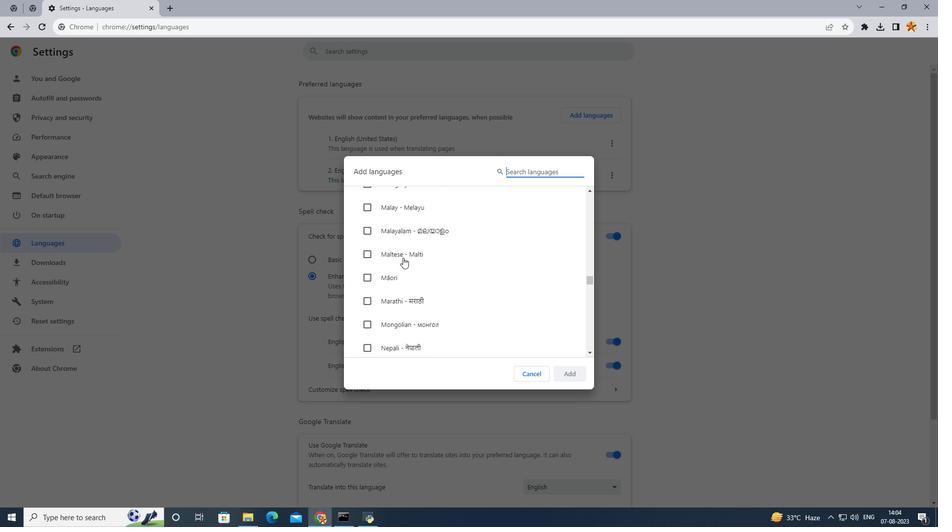 
Action: Mouse scrolled (403, 258) with delta (0, 0)
Screenshot: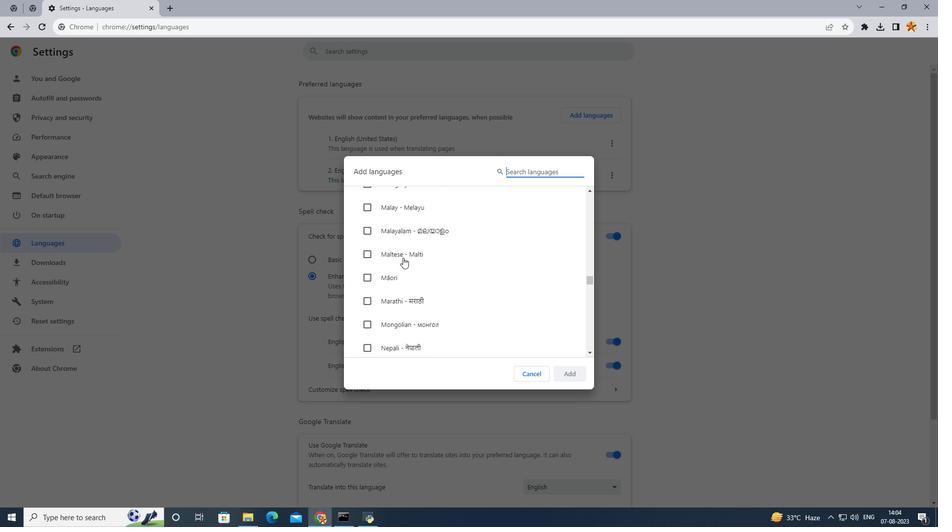 
Action: Mouse scrolled (403, 258) with delta (0, 0)
Screenshot: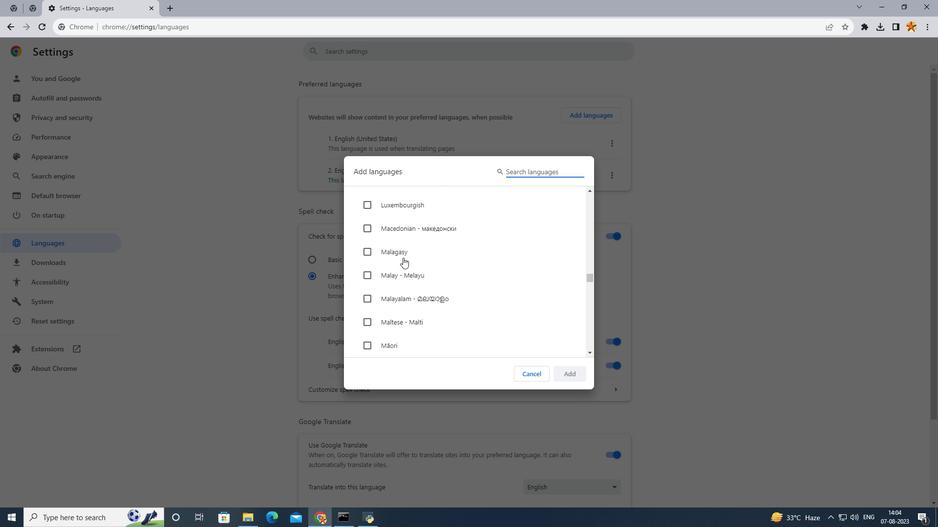 
Action: Mouse scrolled (403, 258) with delta (0, 0)
Screenshot: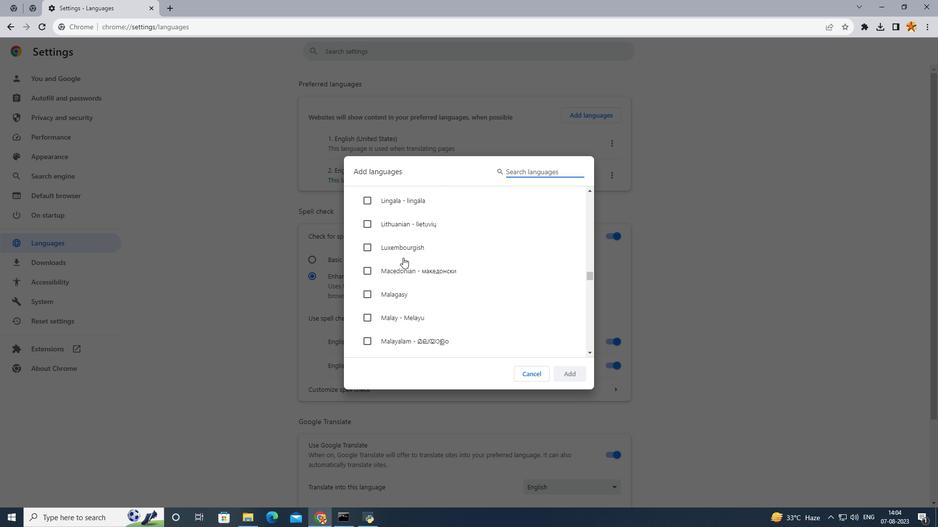 
Action: Mouse scrolled (403, 258) with delta (0, 0)
Screenshot: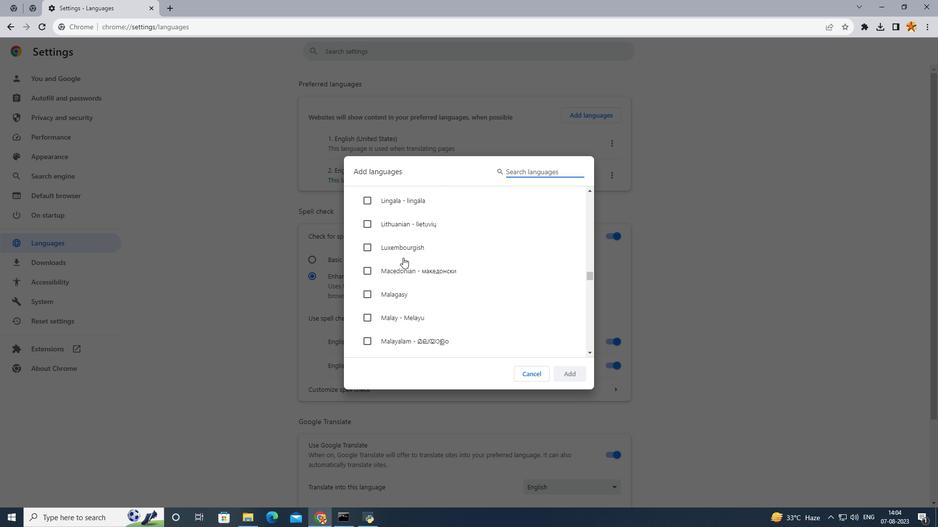 
Action: Mouse scrolled (403, 258) with delta (0, 0)
Screenshot: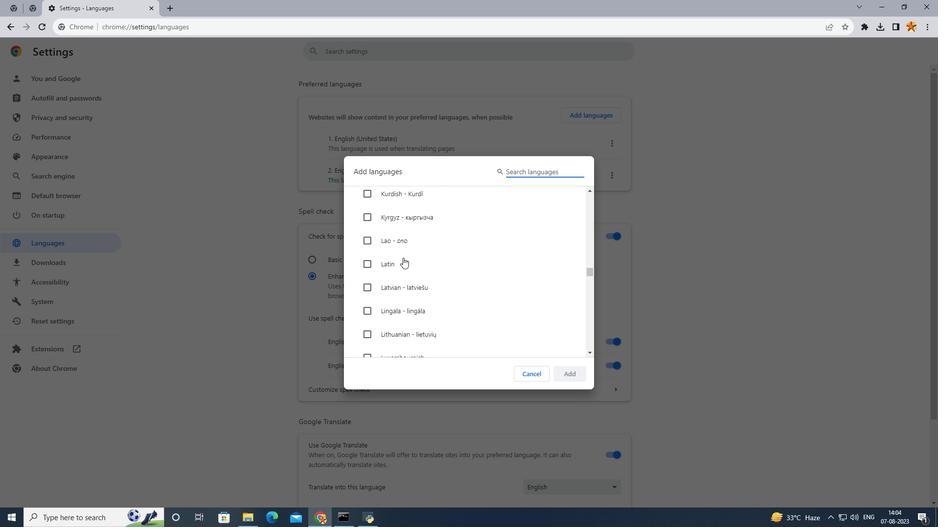 
Action: Mouse scrolled (403, 258) with delta (0, 0)
Screenshot: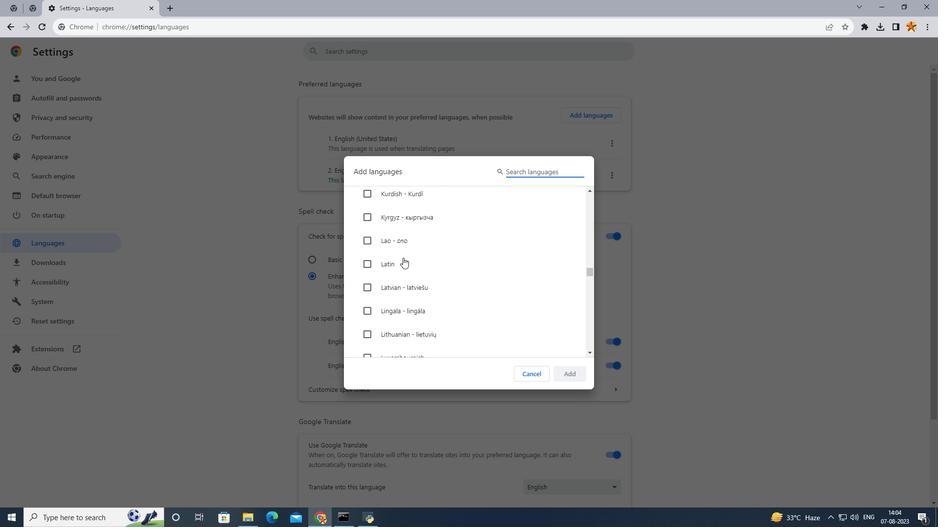 
Action: Mouse scrolled (403, 258) with delta (0, 0)
Screenshot: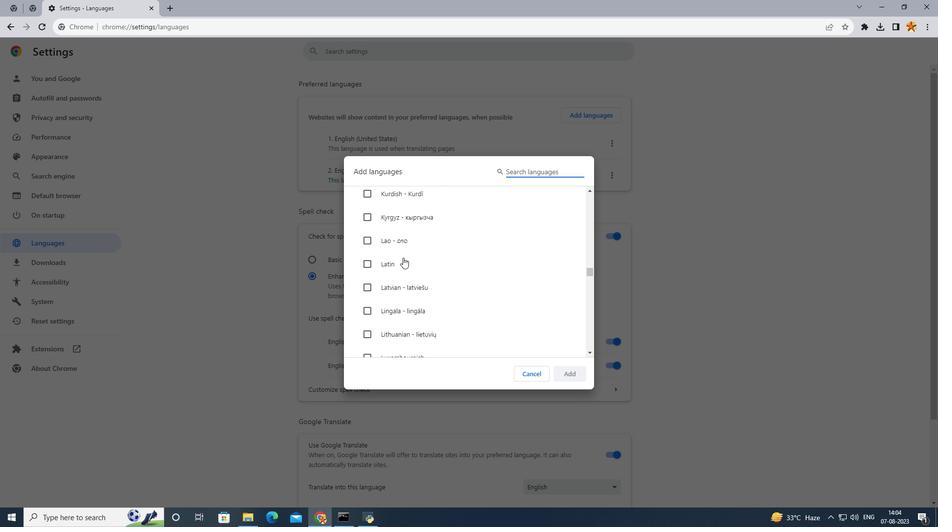 
Action: Mouse scrolled (403, 258) with delta (0, 0)
Screenshot: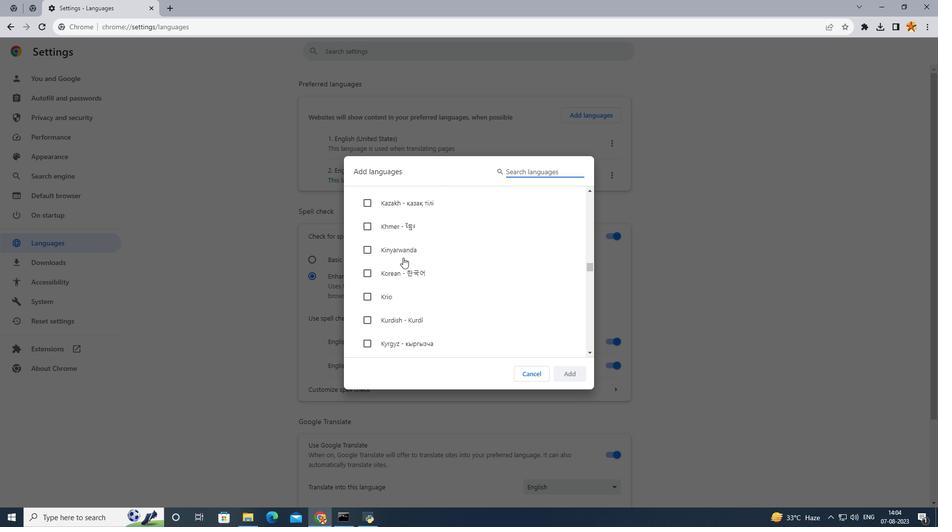 
Action: Mouse scrolled (403, 258) with delta (0, 0)
Screenshot: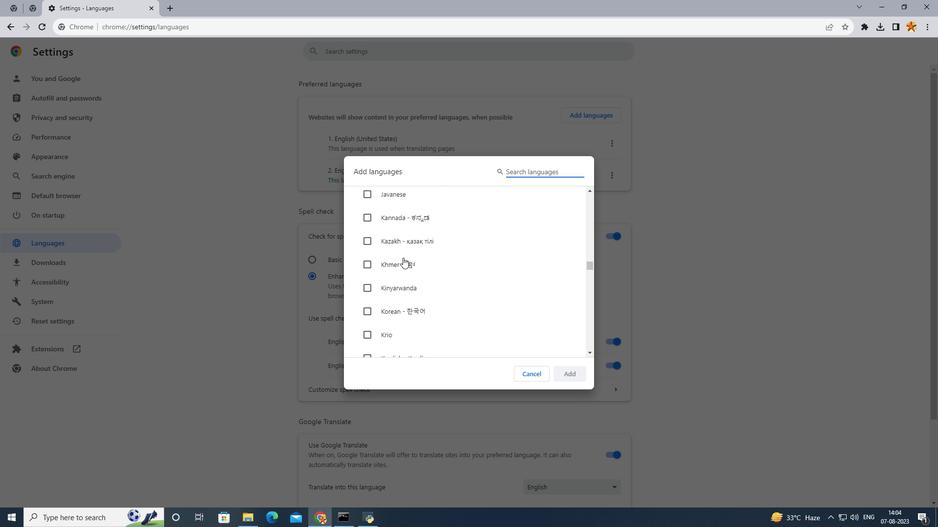 
Action: Mouse scrolled (403, 258) with delta (0, 0)
Screenshot: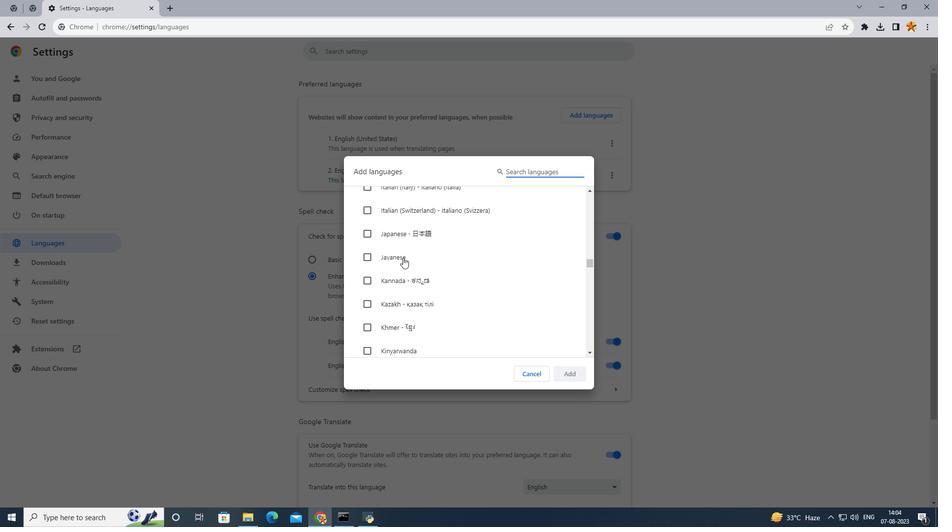 
Action: Mouse scrolled (403, 258) with delta (0, 0)
Screenshot: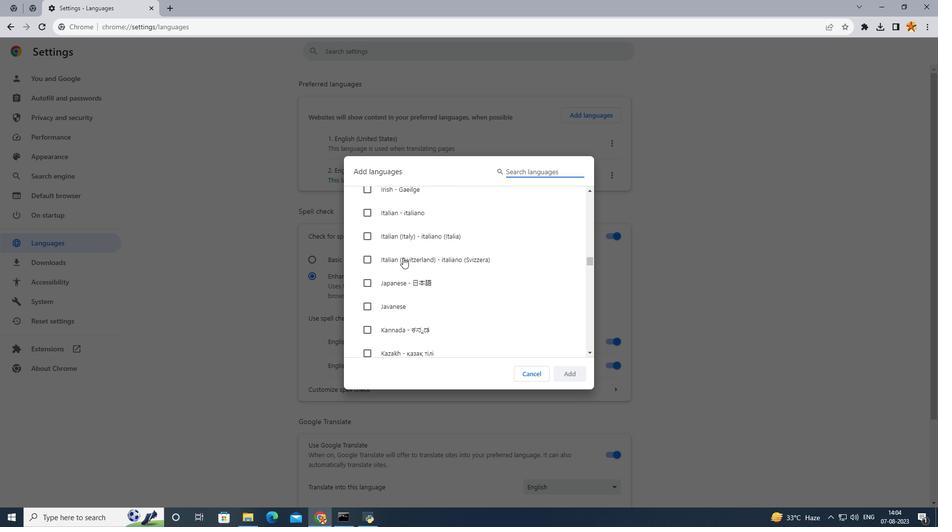 
Action: Mouse scrolled (403, 258) with delta (0, 0)
Screenshot: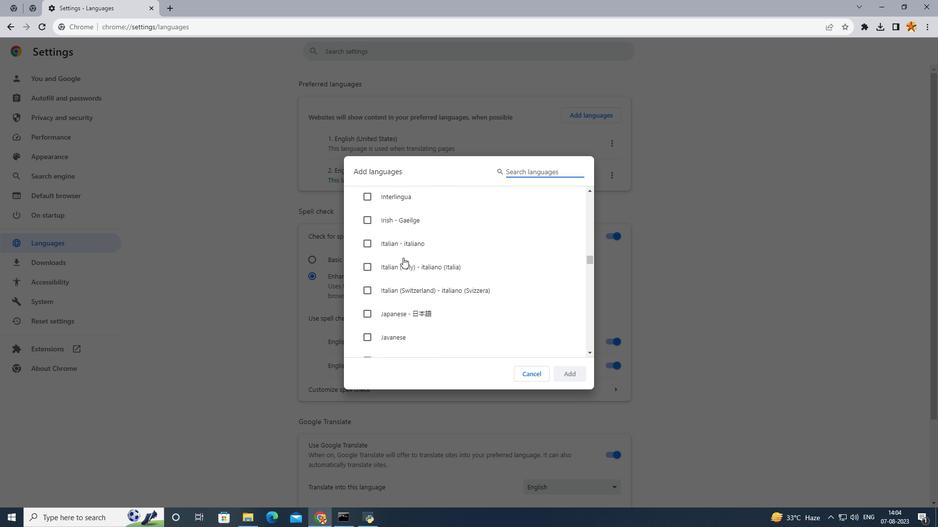 
Action: Mouse scrolled (403, 258) with delta (0, 0)
Screenshot: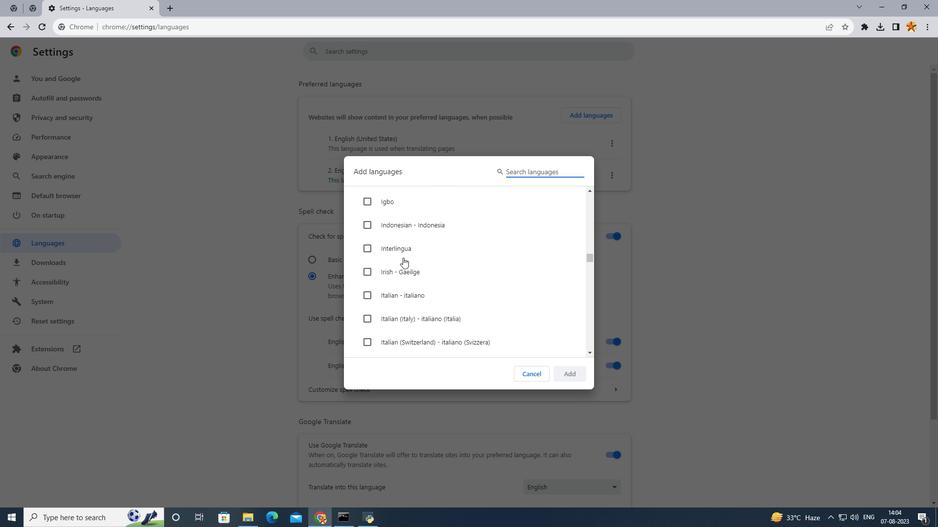 
Action: Mouse scrolled (403, 258) with delta (0, 0)
Screenshot: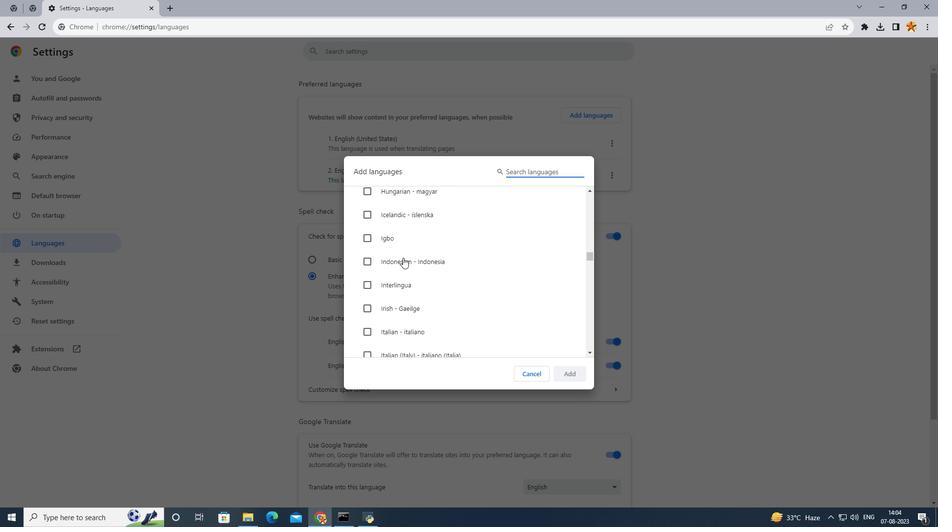 
Action: Mouse scrolled (403, 258) with delta (0, 0)
Screenshot: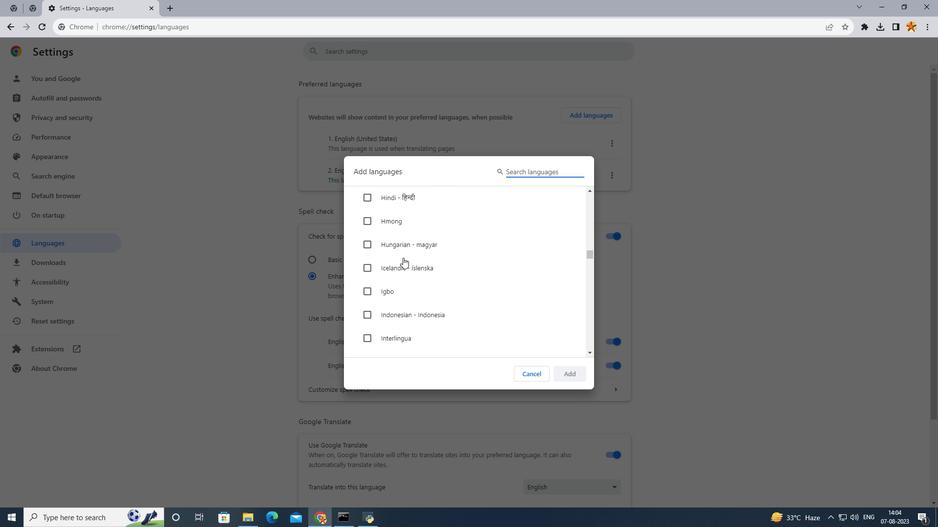 
Action: Mouse scrolled (403, 258) with delta (0, 0)
Screenshot: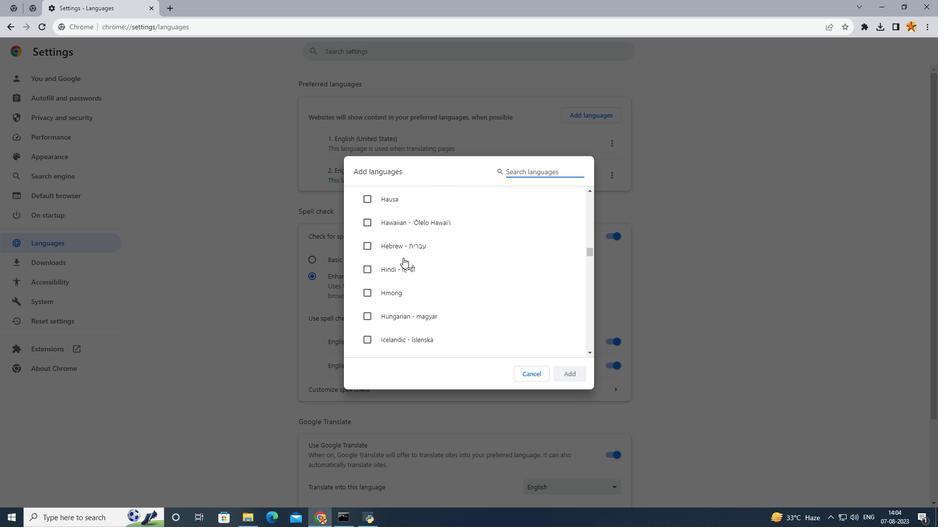
Action: Mouse scrolled (403, 258) with delta (0, 0)
Screenshot: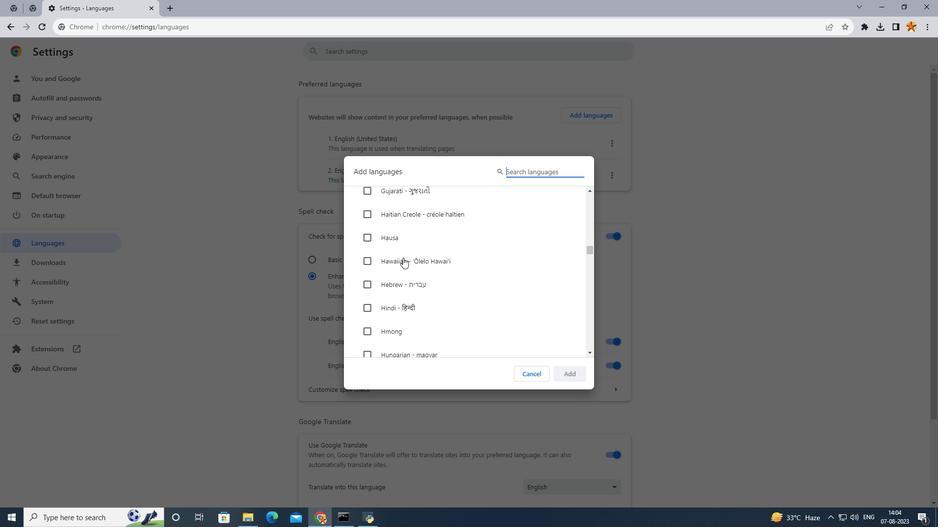 
Action: Mouse scrolled (403, 258) with delta (0, 0)
Screenshot: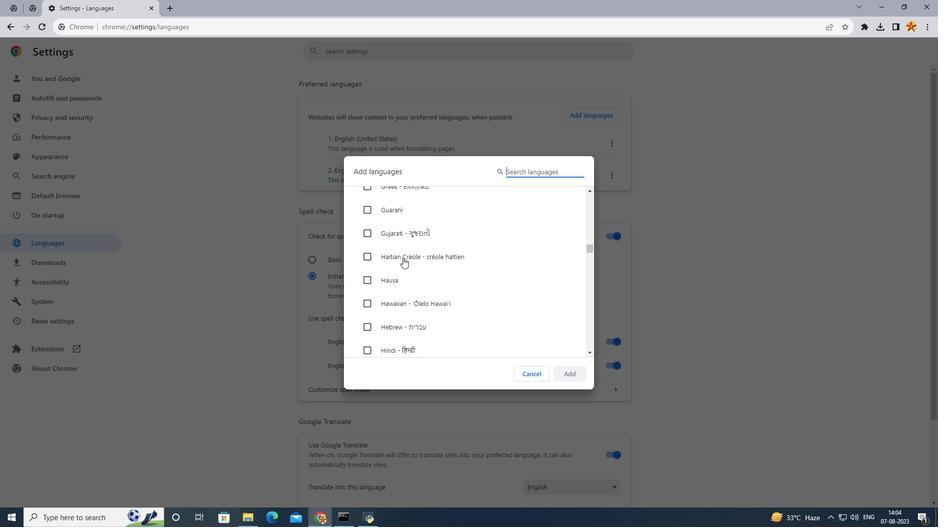 
Action: Mouse scrolled (403, 257) with delta (0, 0)
Screenshot: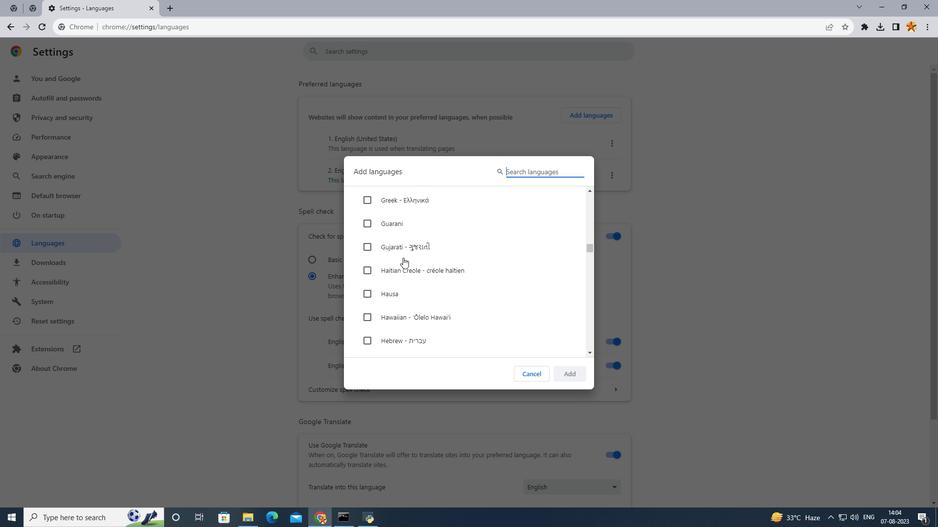 
Action: Mouse scrolled (403, 257) with delta (0, 0)
Screenshot: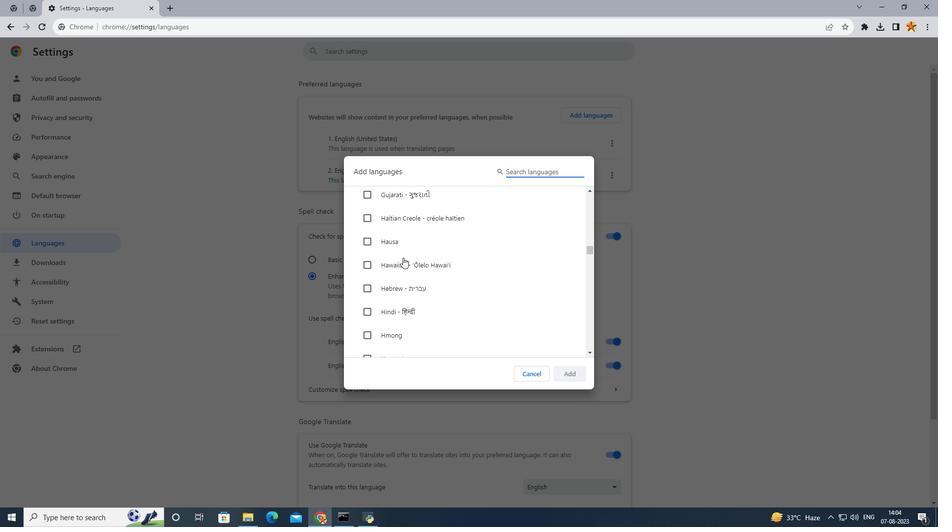 
Action: Mouse moved to (363, 278)
Screenshot: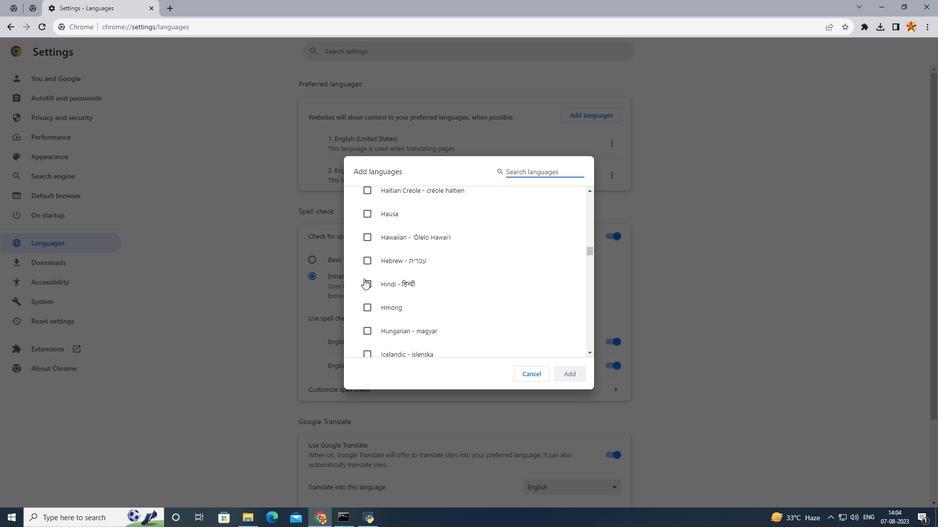 
Action: Mouse pressed left at (363, 278)
Screenshot: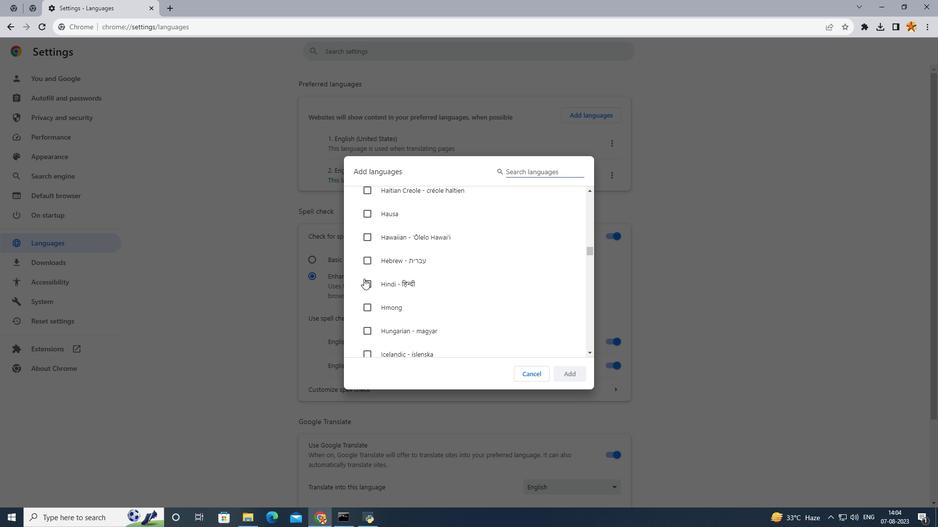 
Action: Mouse moved to (568, 375)
Screenshot: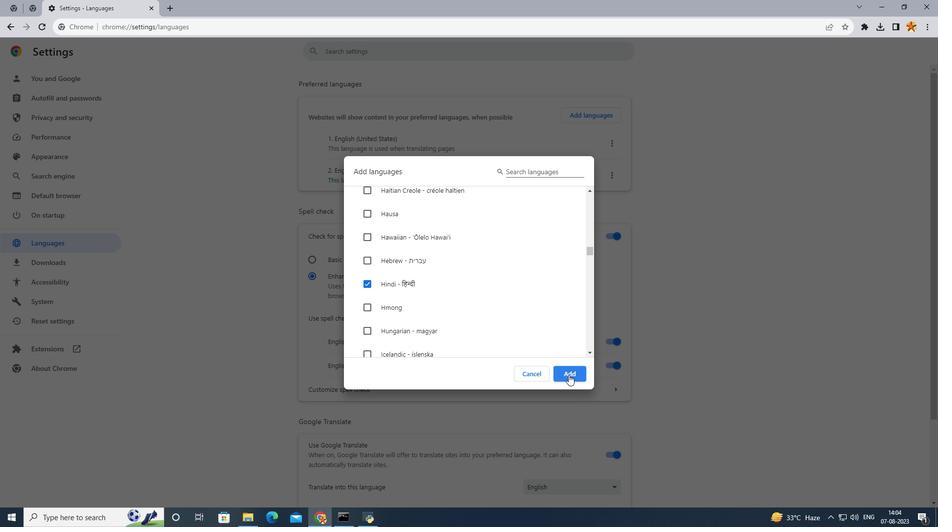 
Action: Mouse pressed left at (568, 375)
Screenshot: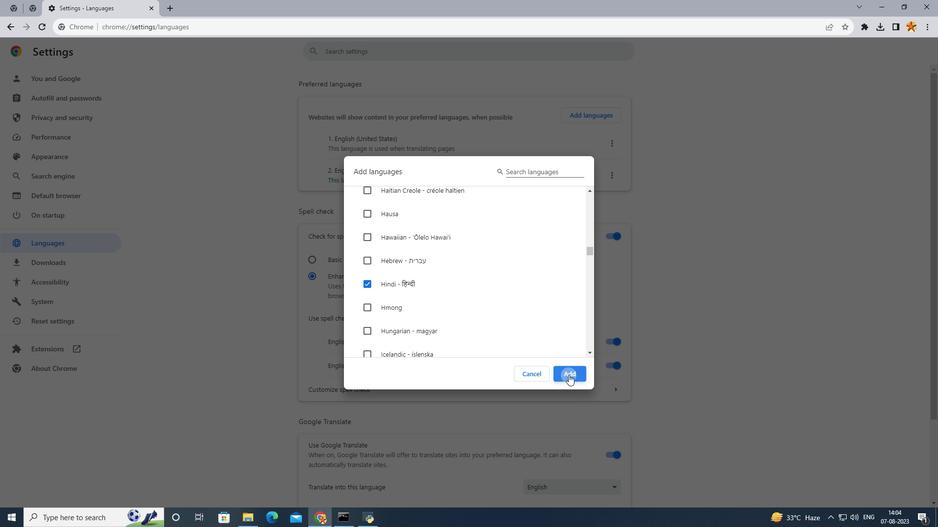 
Action: Mouse moved to (166, 6)
Screenshot: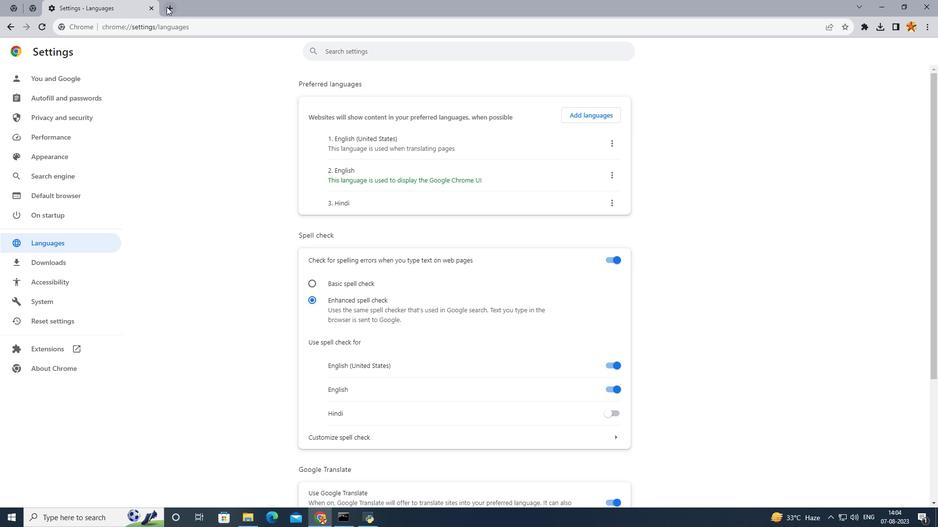
Action: Mouse pressed left at (166, 6)
Screenshot: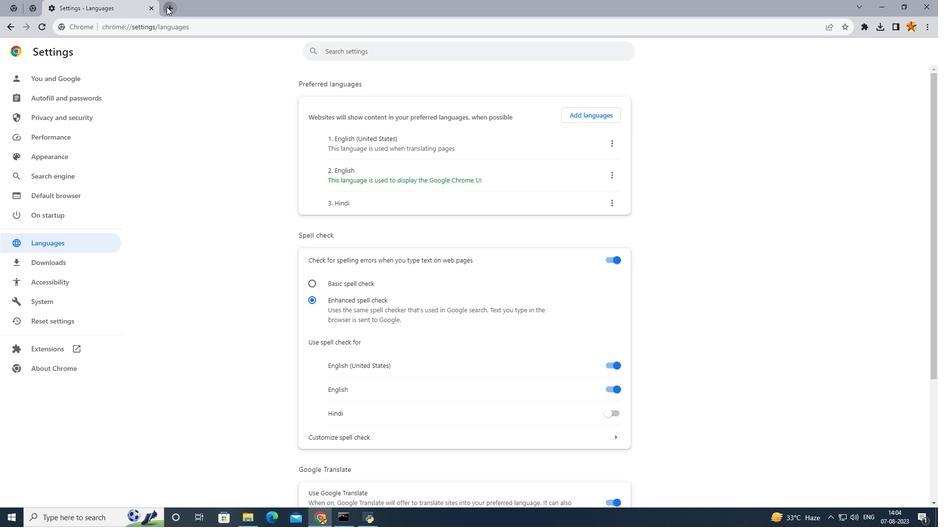 
Action: Mouse moved to (388, 212)
Screenshot: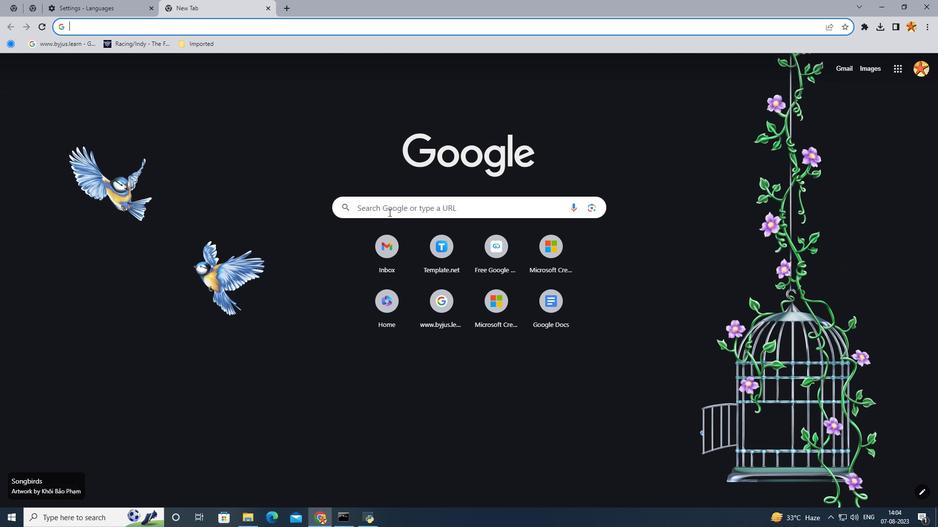 
Action: Mouse pressed left at (388, 212)
Screenshot: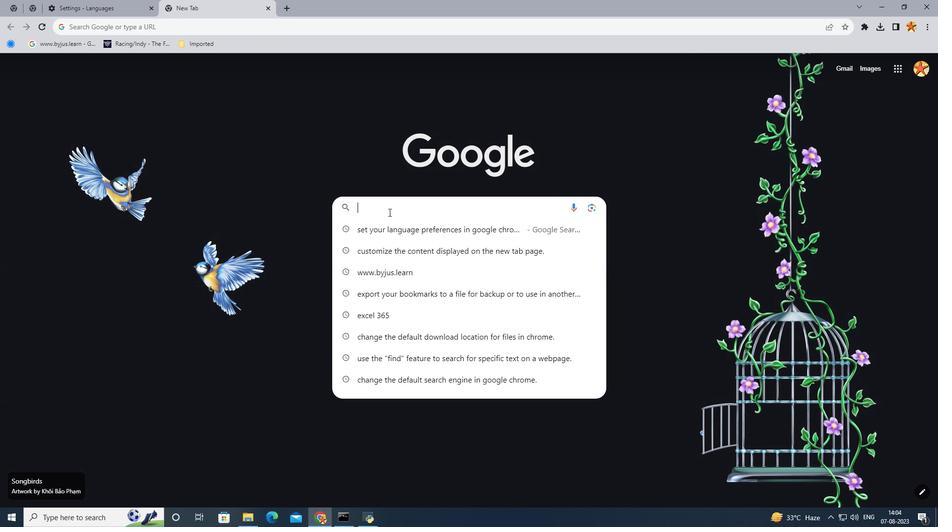 
Action: Mouse moved to (371, 197)
Screenshot: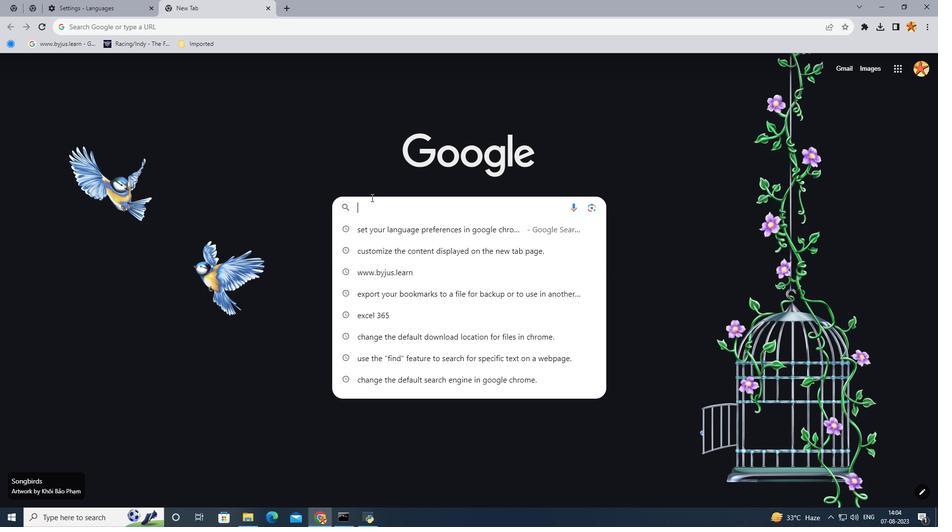 
Action: Mouse pressed left at (371, 197)
Screenshot: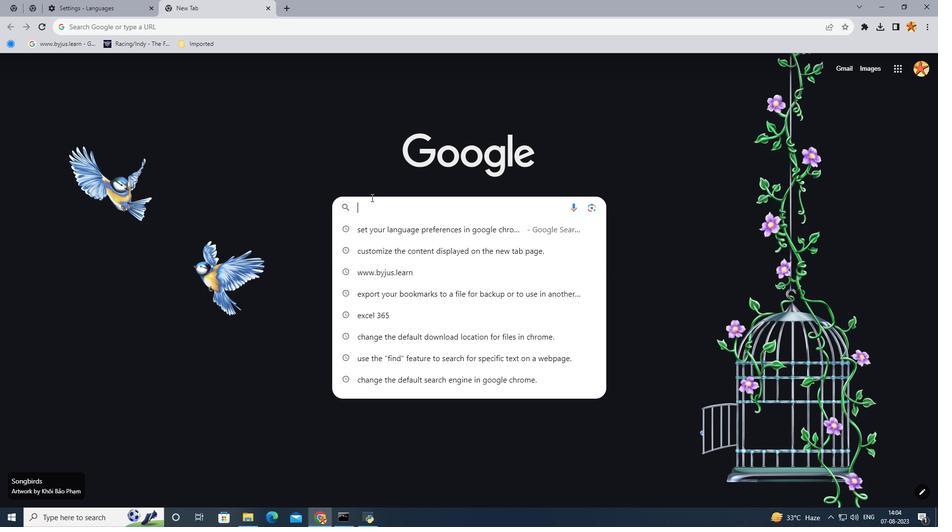 
Action: Mouse moved to (384, 185)
Screenshot: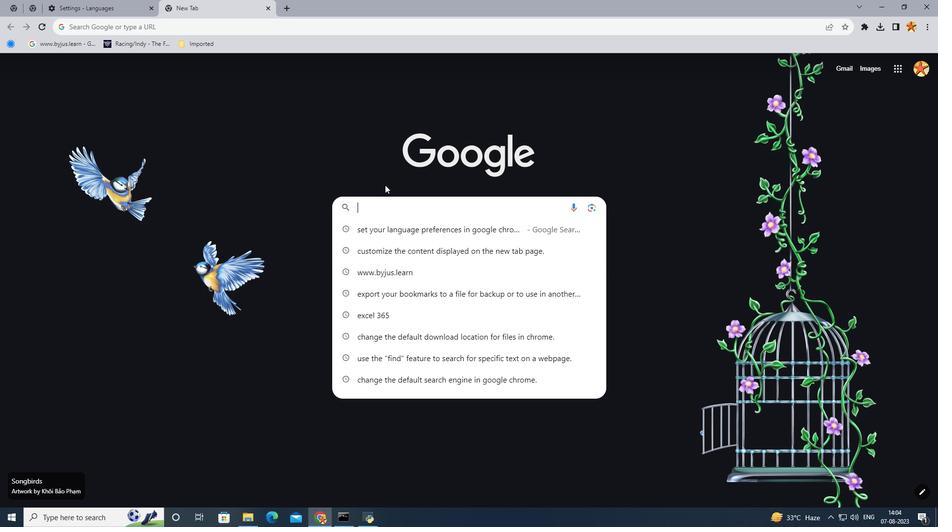 
Action: Mouse pressed left at (384, 185)
Screenshot: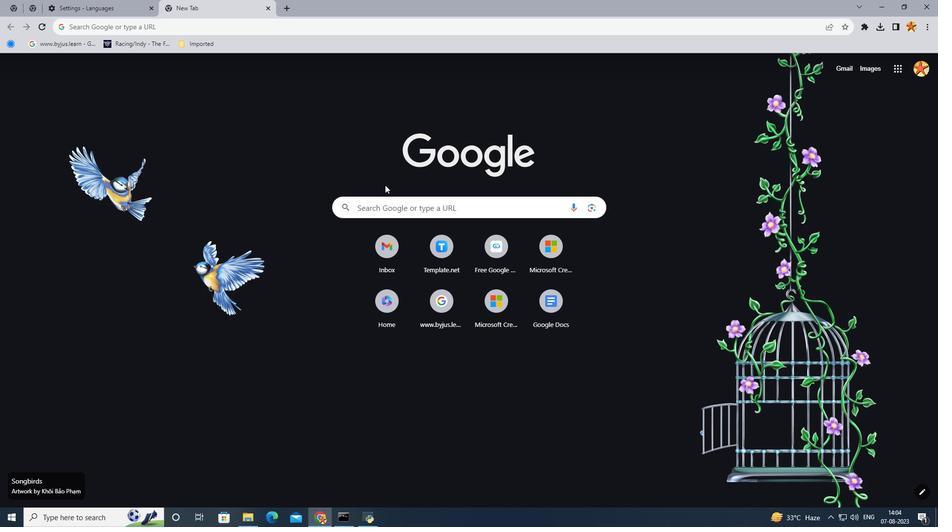 
Action: Mouse moved to (116, 8)
Screenshot: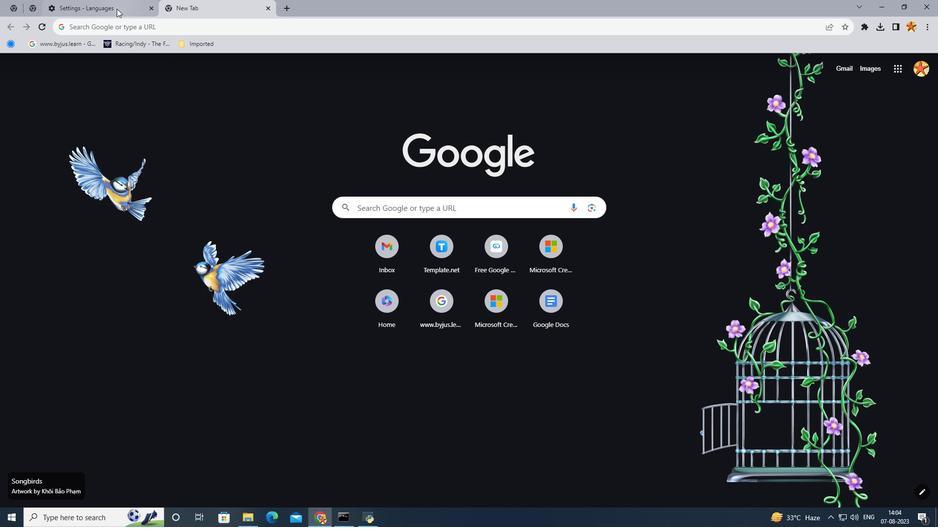
Action: Mouse pressed left at (116, 8)
Screenshot: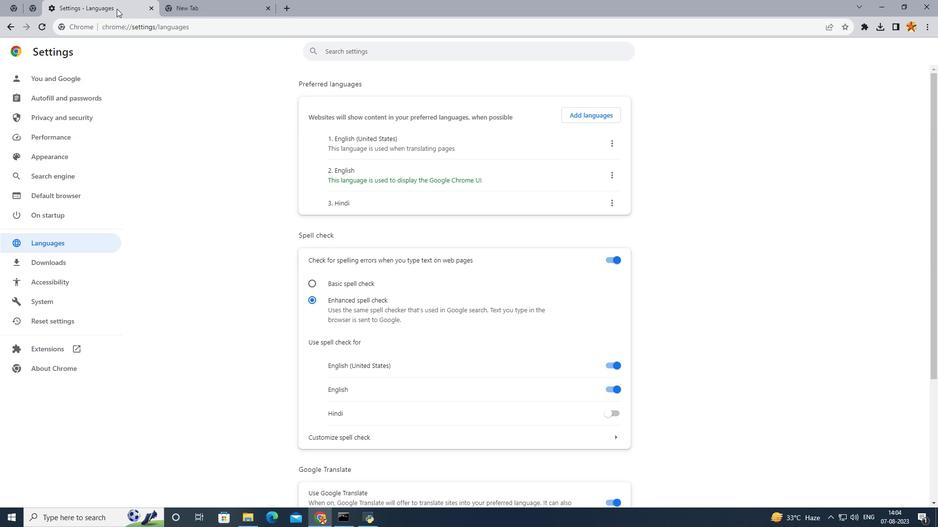 
Action: Mouse moved to (617, 145)
Screenshot: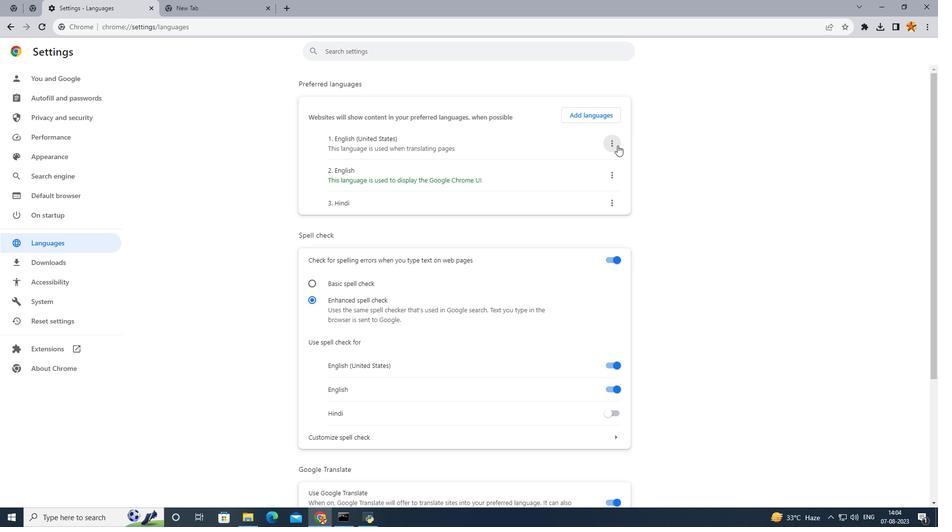 
Action: Mouse pressed left at (617, 145)
Screenshot: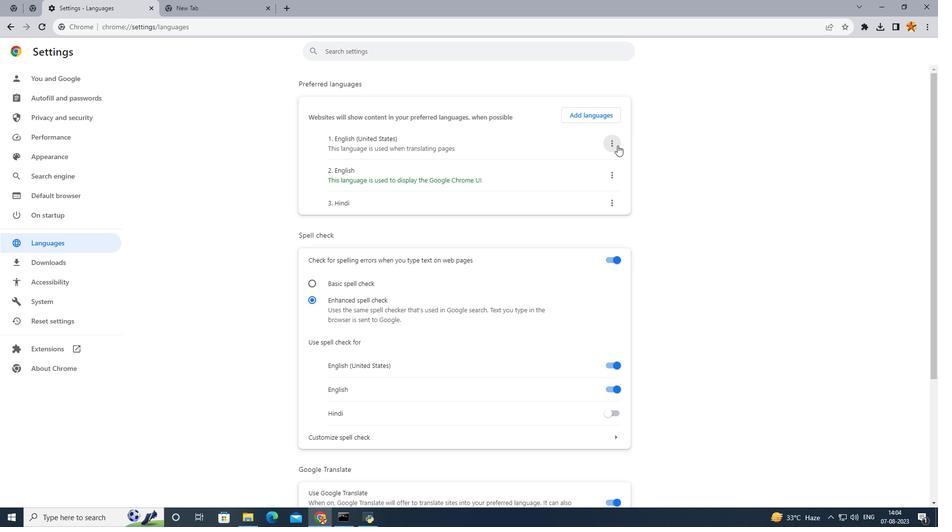 
Action: Mouse moved to (556, 162)
Screenshot: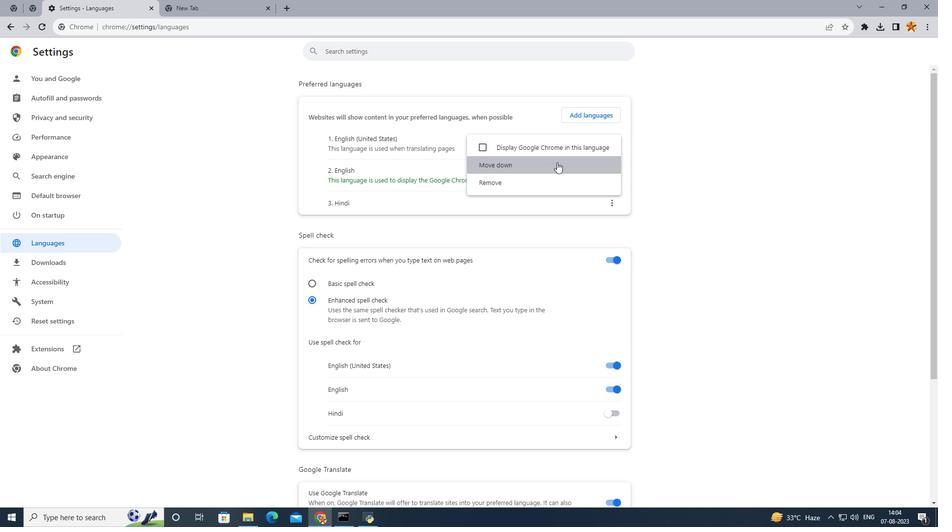 
Action: Mouse pressed left at (556, 162)
Screenshot: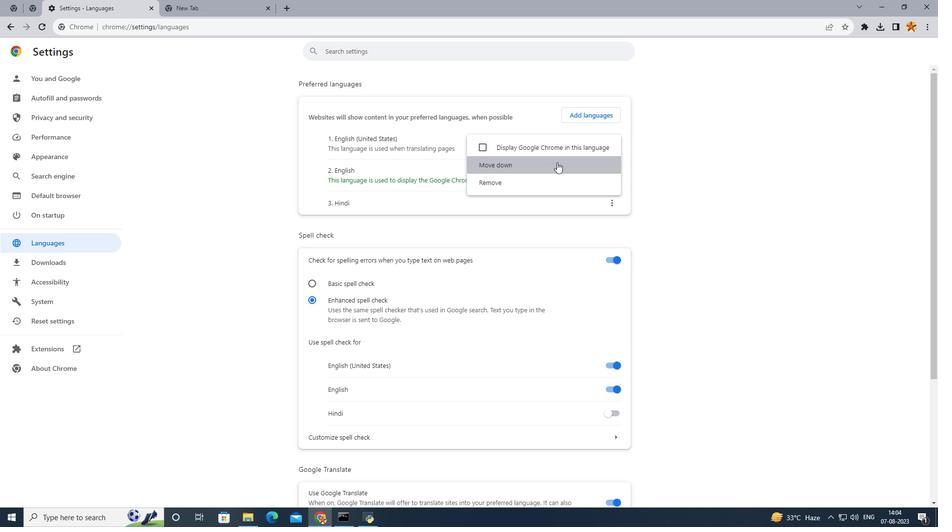 
Action: Mouse moved to (610, 149)
Screenshot: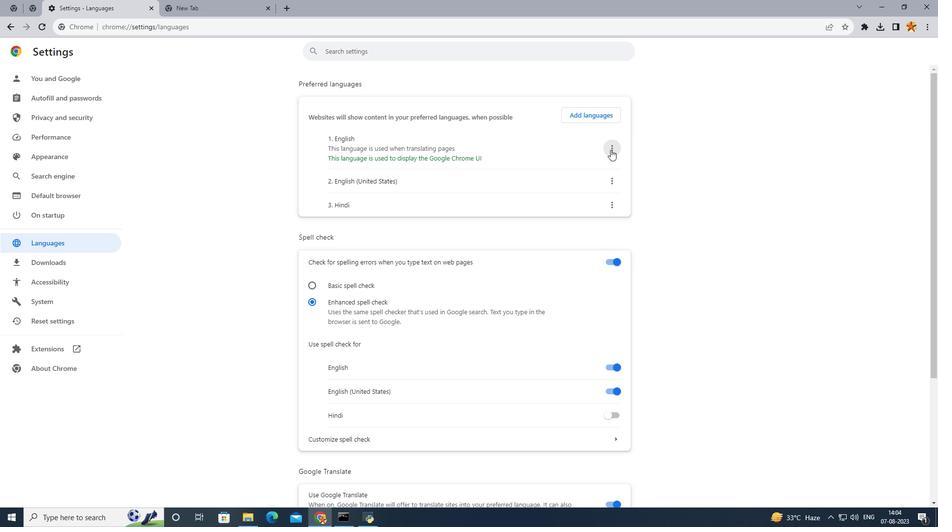 
Action: Mouse pressed left at (610, 149)
Screenshot: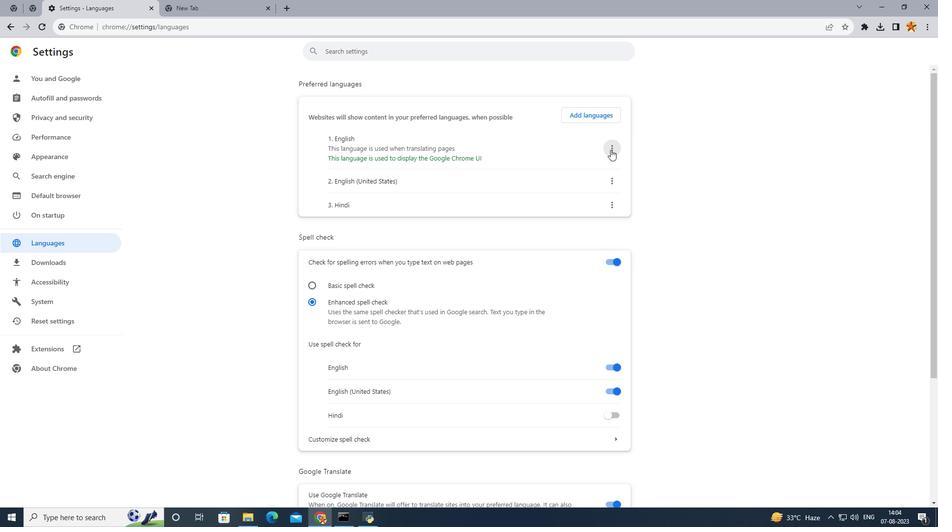 
Action: Mouse moved to (546, 171)
Screenshot: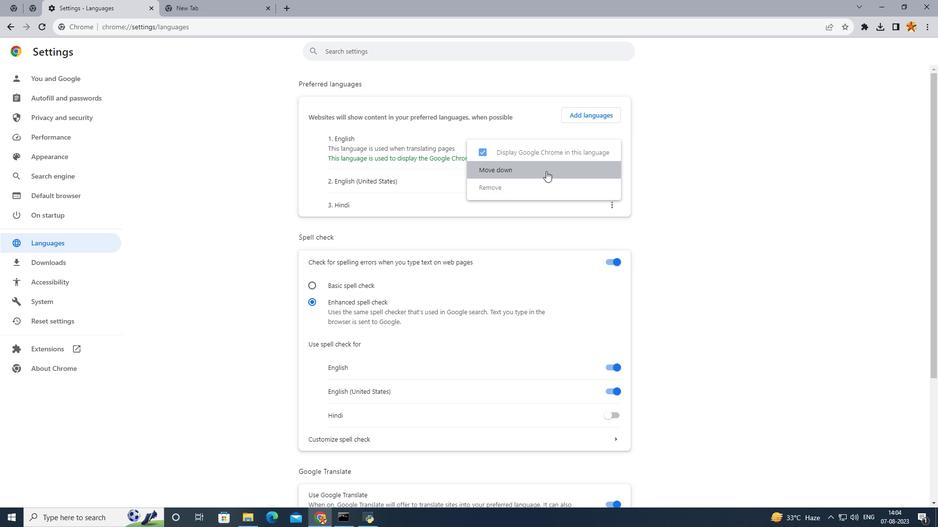 
Action: Mouse pressed left at (546, 171)
Screenshot: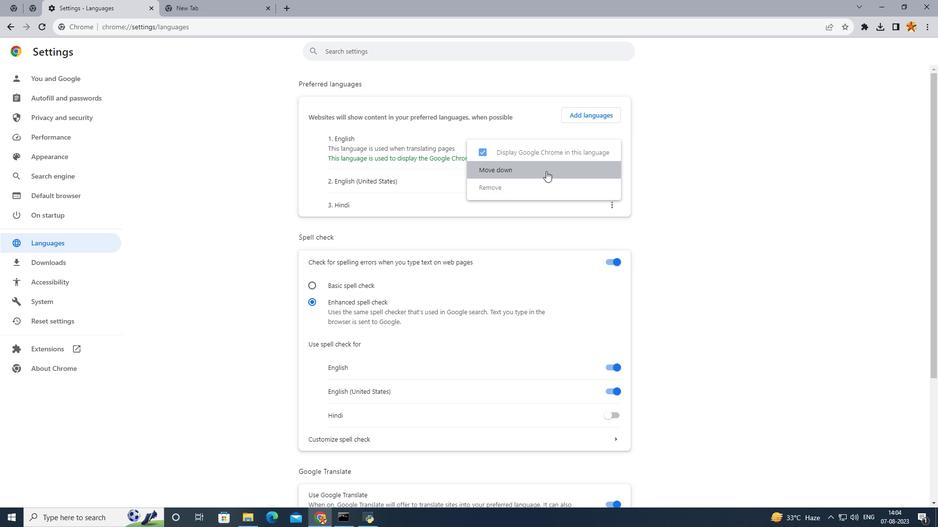 
Action: Mouse moved to (610, 198)
Screenshot: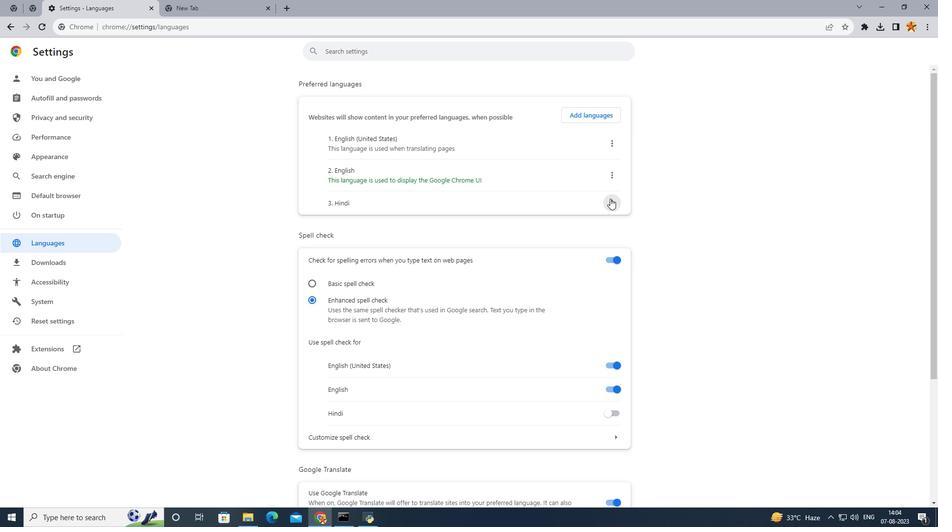 
Action: Mouse pressed left at (610, 198)
Screenshot: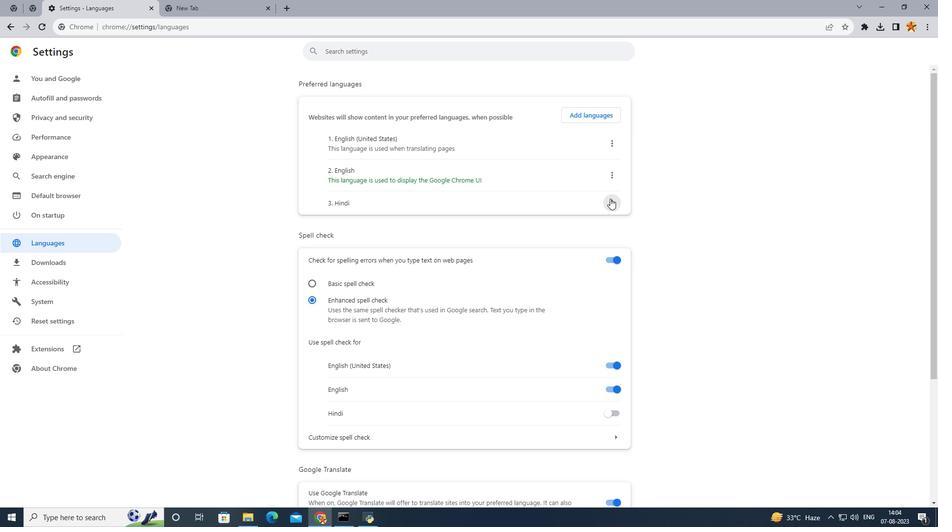 
Action: Mouse moved to (576, 220)
Screenshot: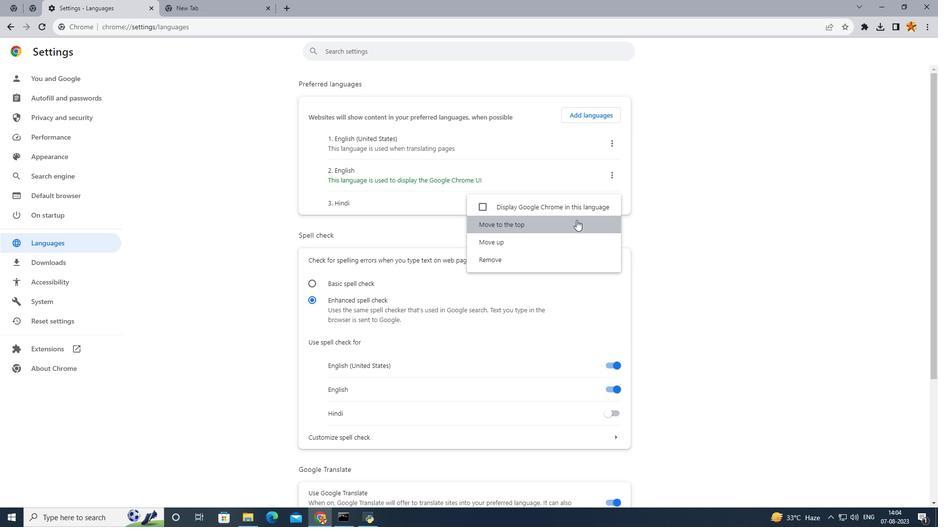 
Action: Mouse pressed left at (576, 220)
Screenshot: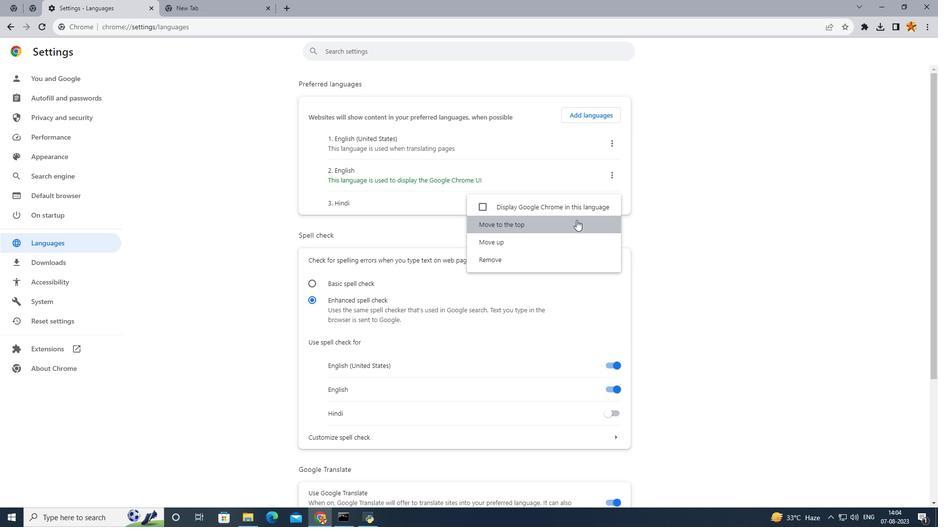 
Action: Mouse moved to (223, 7)
Screenshot: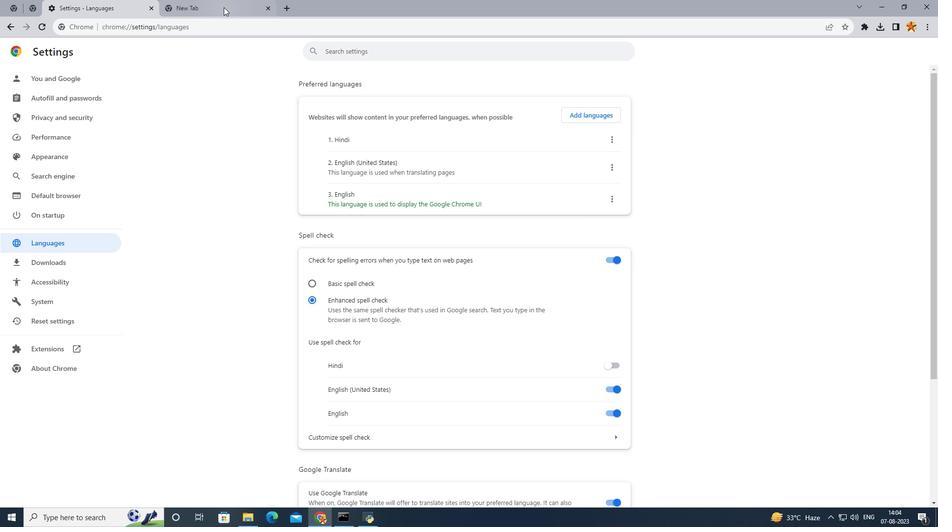 
Action: Mouse pressed left at (223, 7)
Screenshot: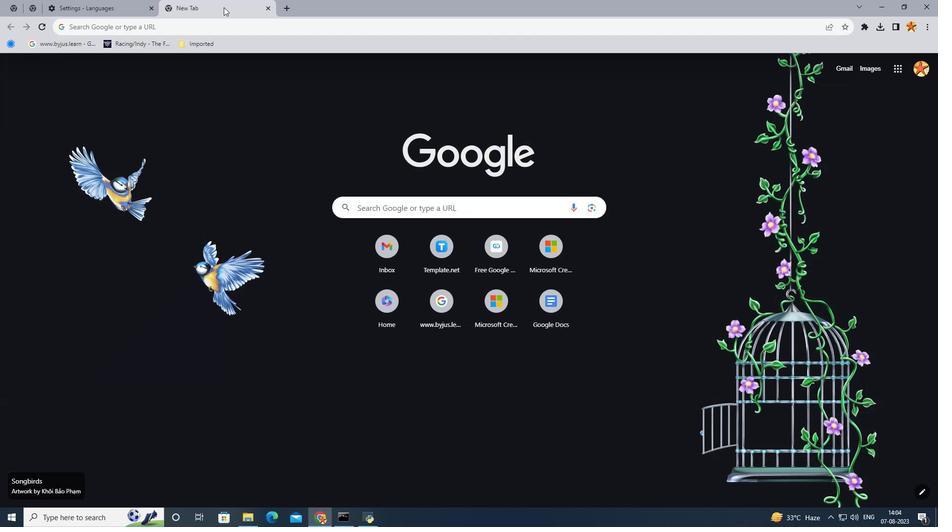 
Action: Mouse moved to (355, 206)
Screenshot: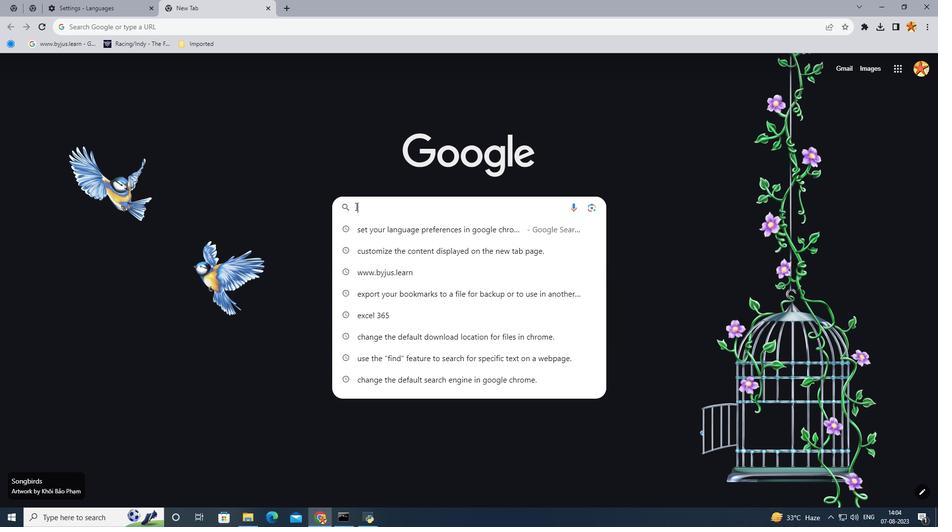 
Action: Mouse pressed left at (355, 206)
Screenshot: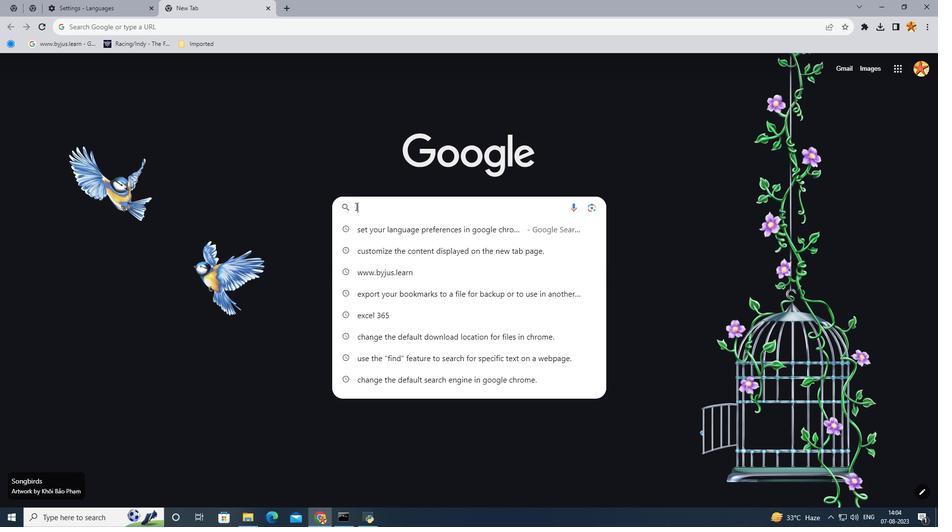 
Action: Mouse moved to (255, 190)
Screenshot: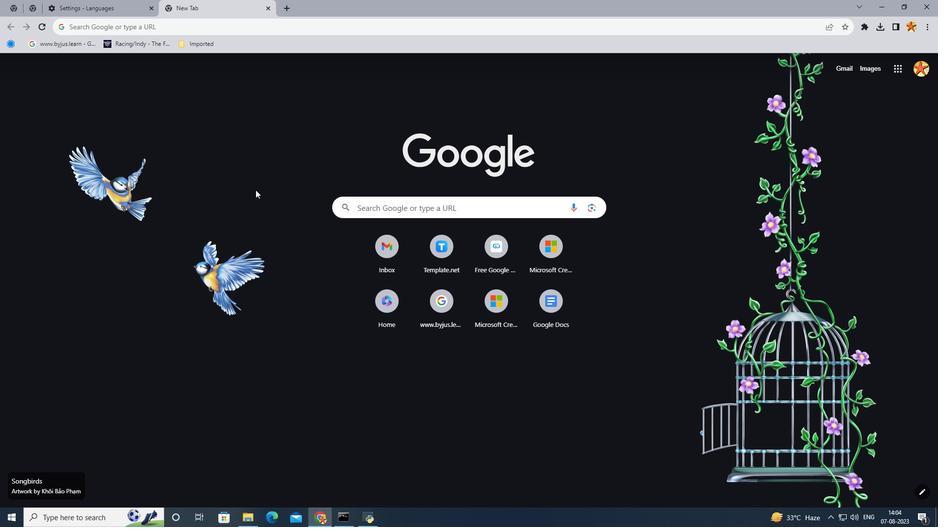 
Action: Mouse pressed left at (255, 190)
Screenshot: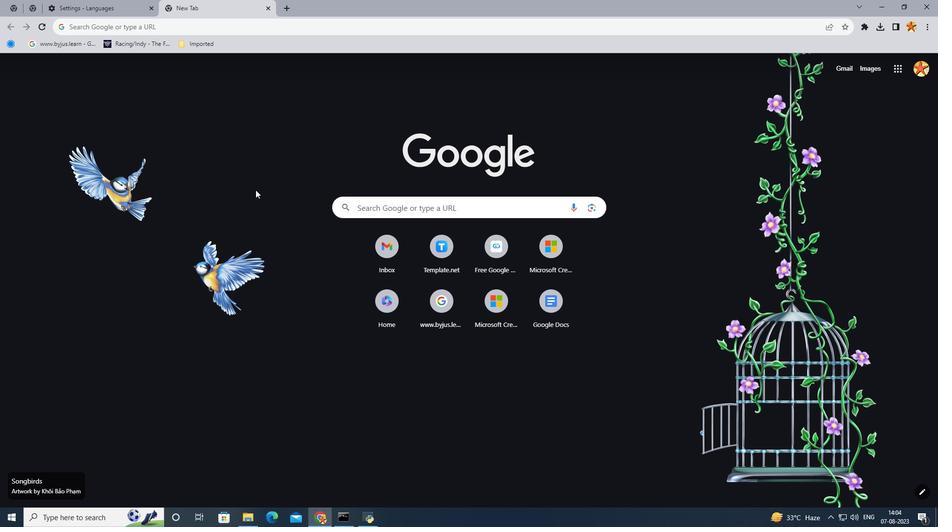 
Action: Mouse moved to (105, 0)
Screenshot: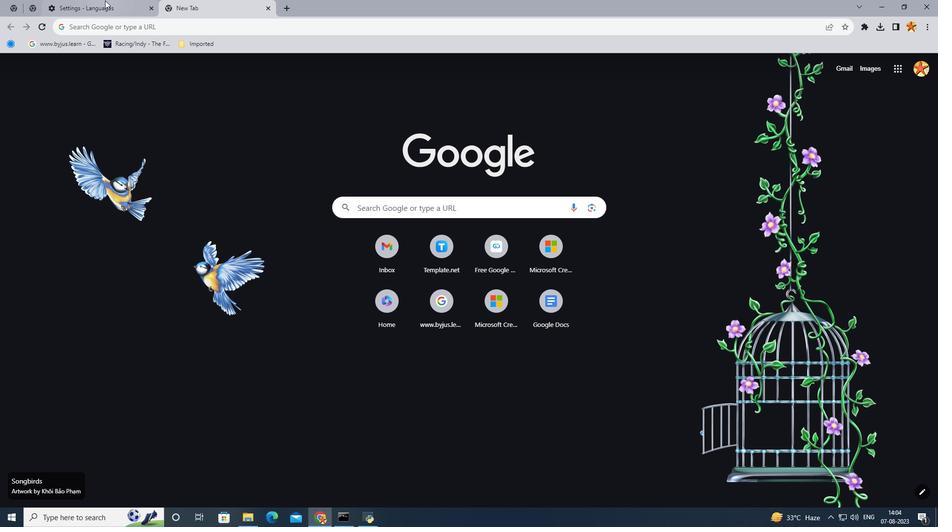 
Action: Mouse pressed left at (105, 0)
Screenshot: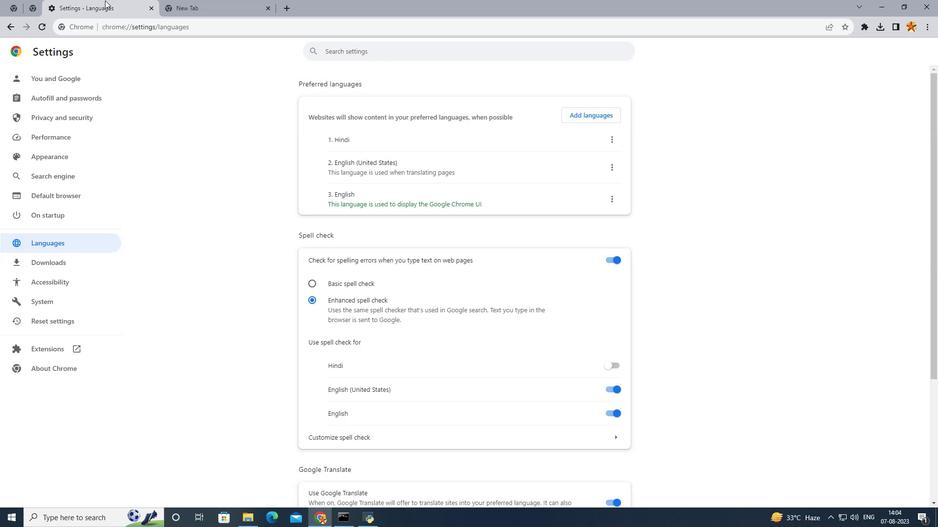 
Action: Mouse moved to (371, 140)
Screenshot: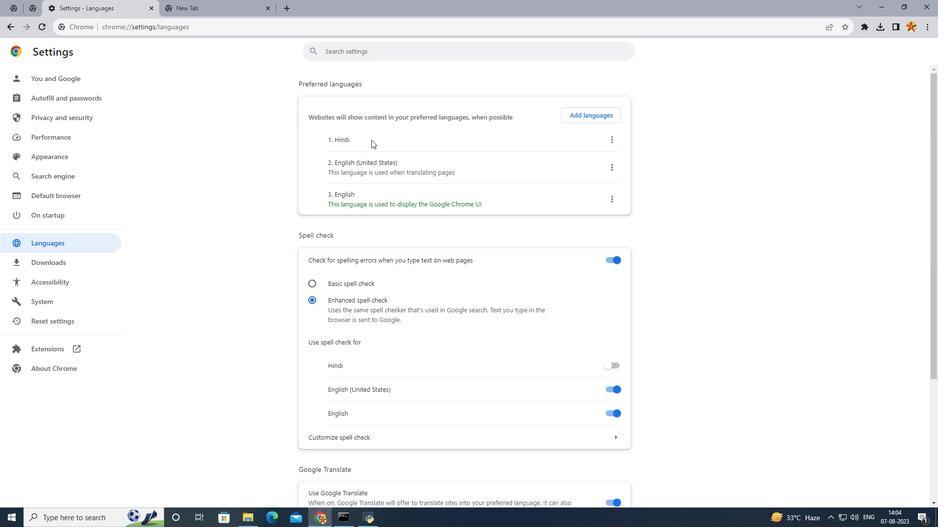 
